 Task: Find a one-way flight from Tampa PIE to Laramie LAR for 3 passengers in premium economy on May 3, with 2 checked bags and a departure time between 7:00 AM and 12:00 AM.
Action: Mouse moved to (357, 325)
Screenshot: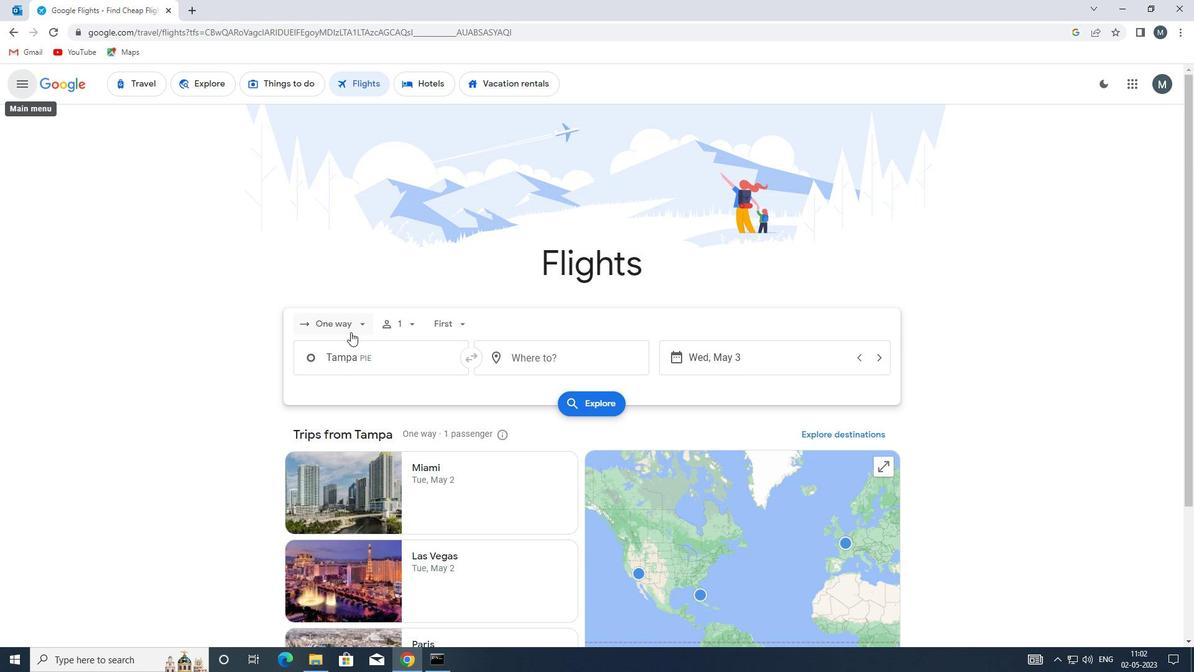 
Action: Mouse pressed left at (357, 325)
Screenshot: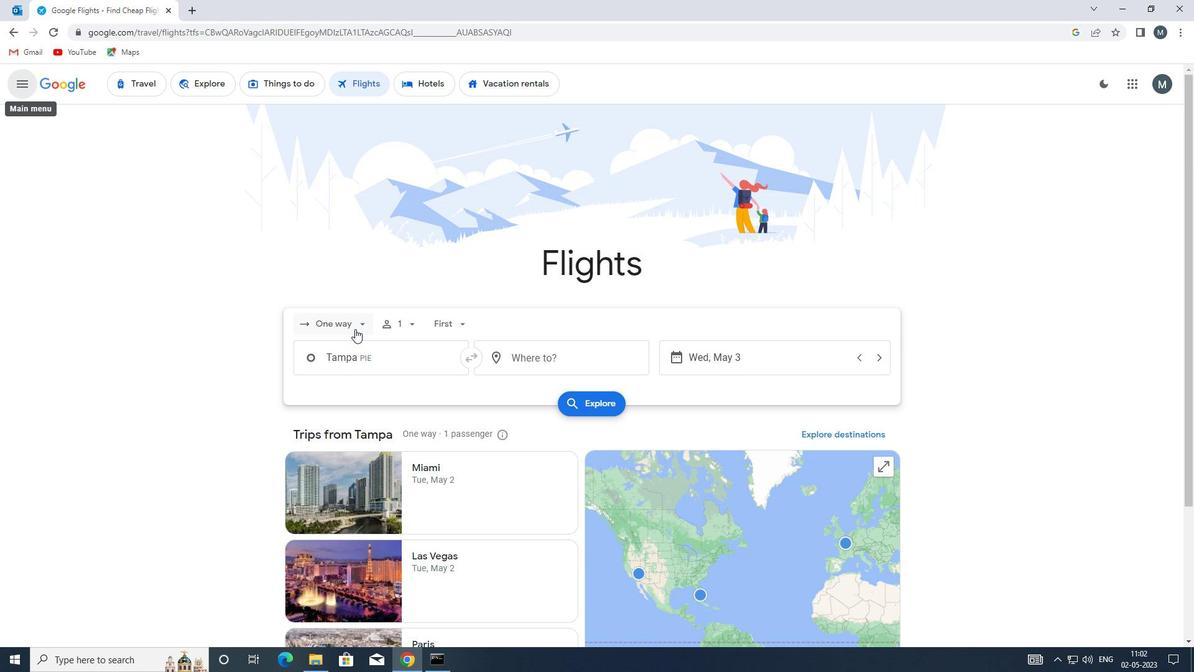 
Action: Mouse moved to (369, 387)
Screenshot: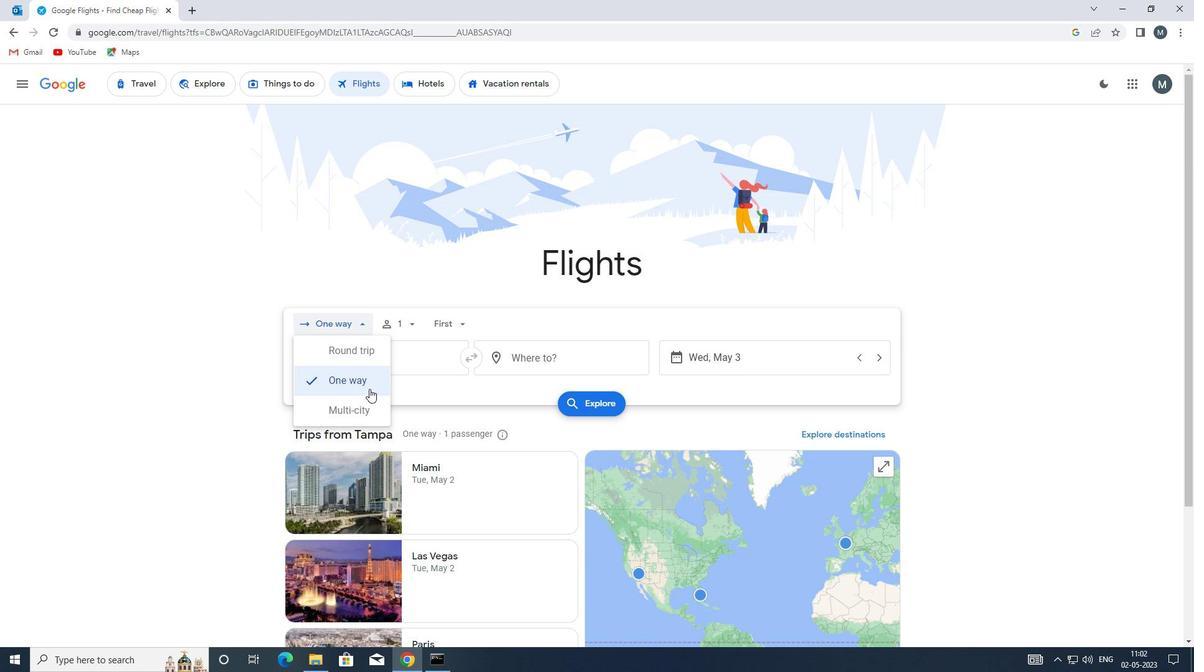 
Action: Mouse pressed left at (369, 387)
Screenshot: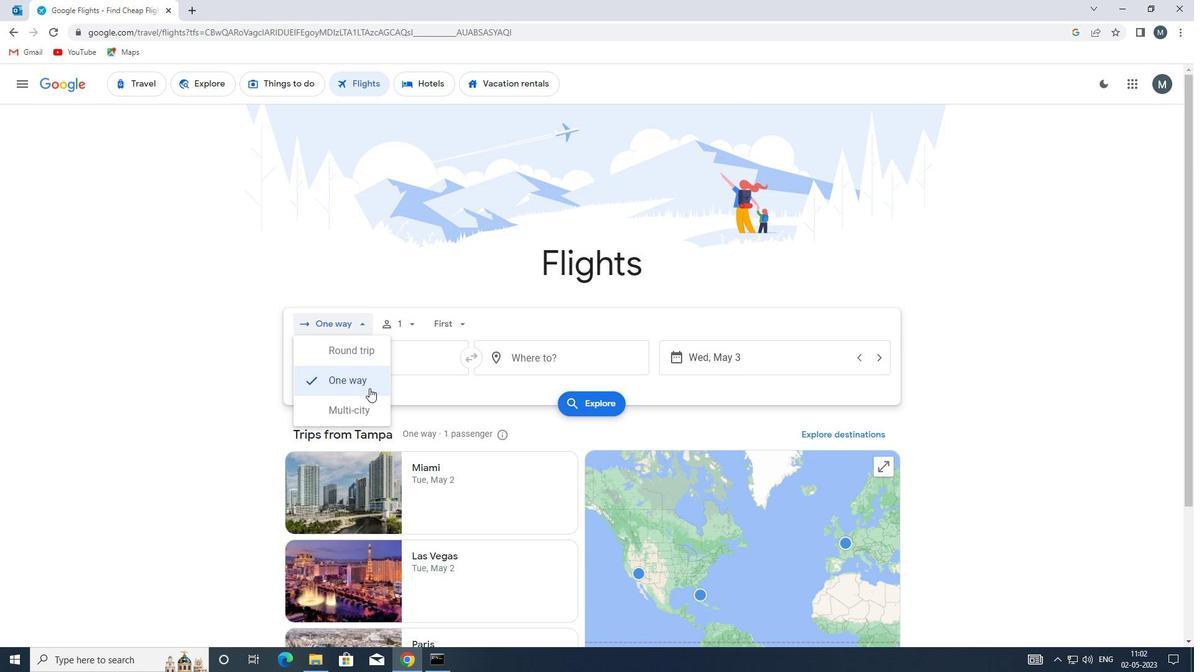 
Action: Mouse moved to (415, 325)
Screenshot: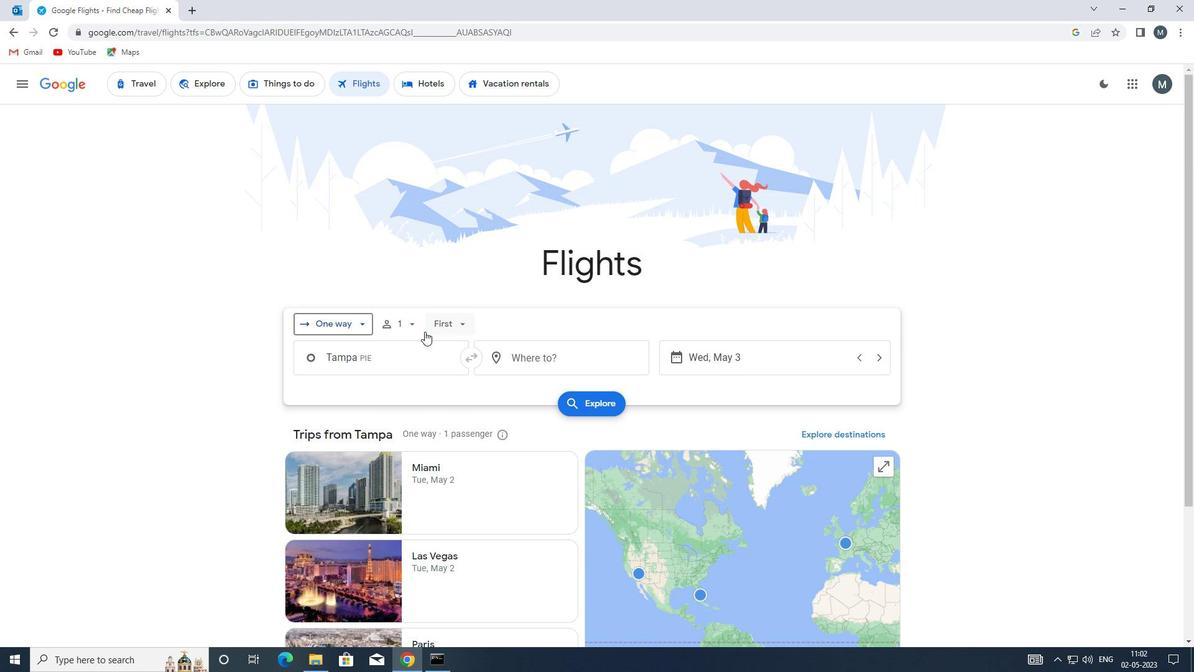 
Action: Mouse pressed left at (415, 325)
Screenshot: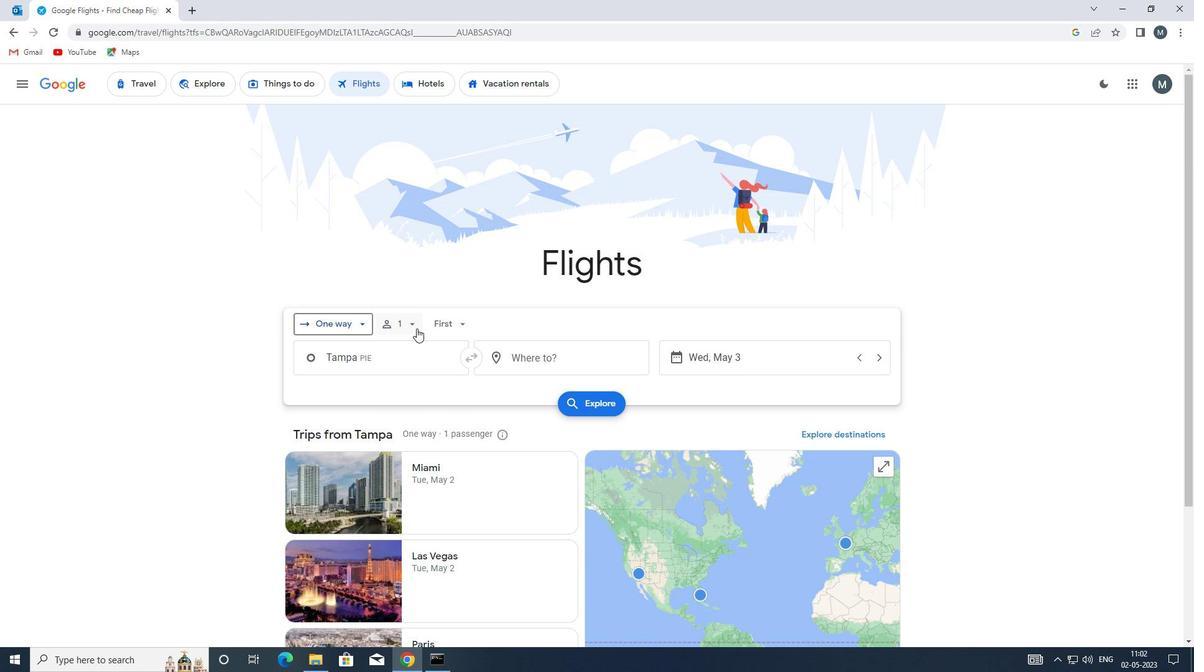 
Action: Mouse moved to (506, 388)
Screenshot: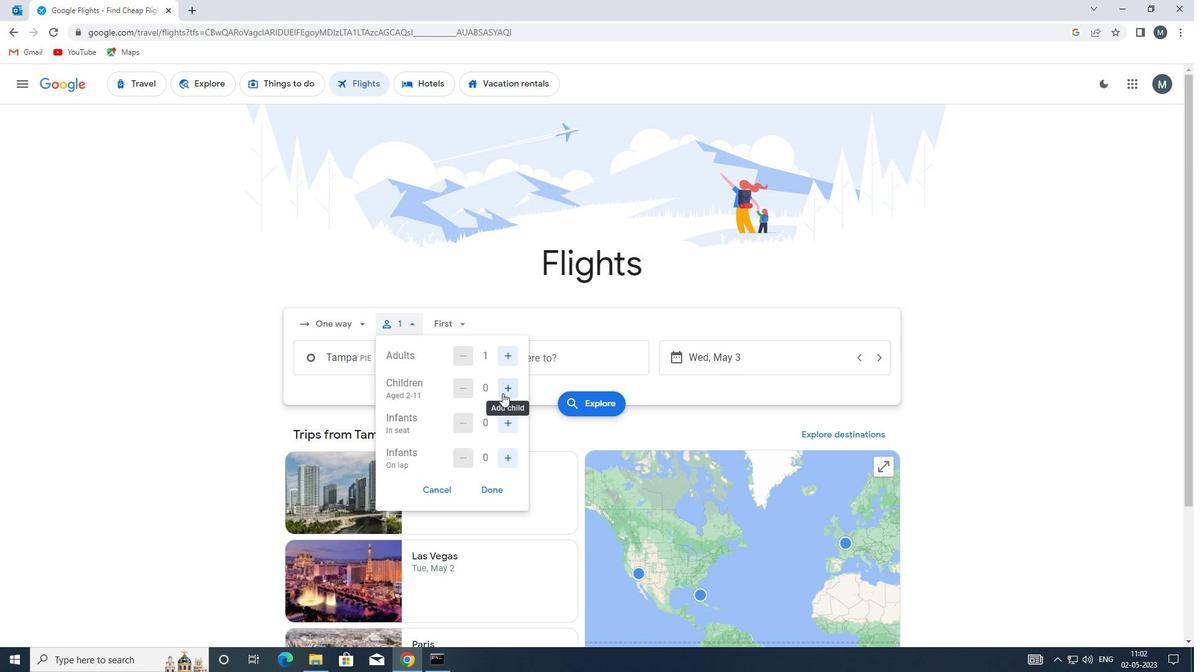 
Action: Mouse pressed left at (506, 388)
Screenshot: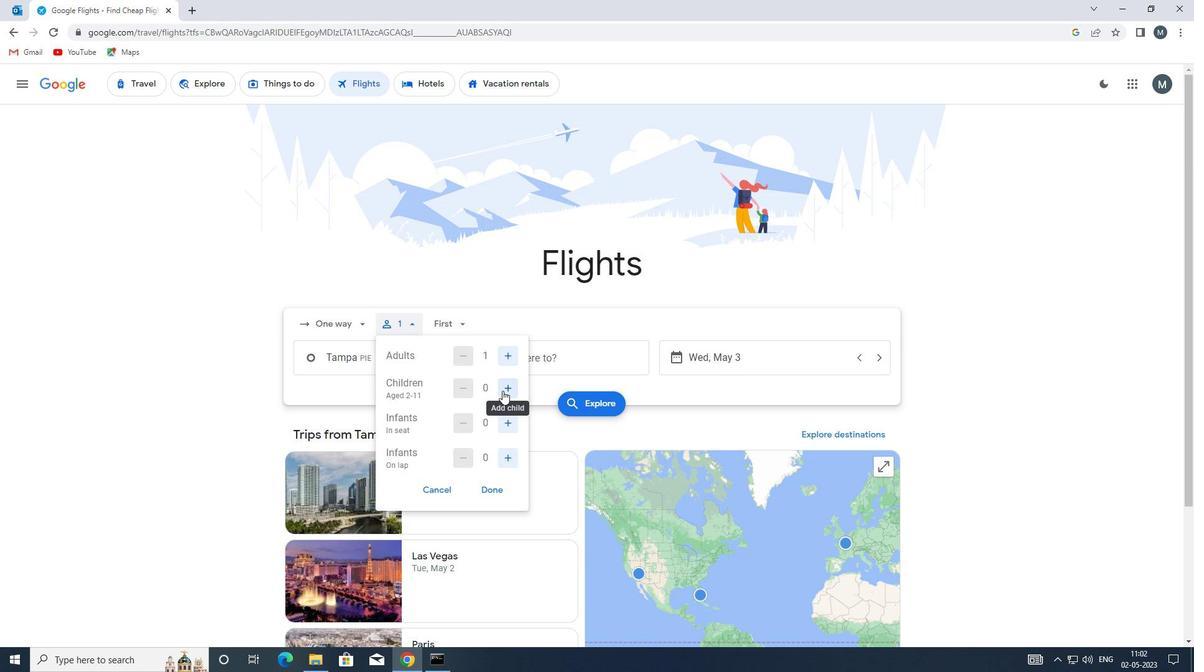 
Action: Mouse moved to (504, 425)
Screenshot: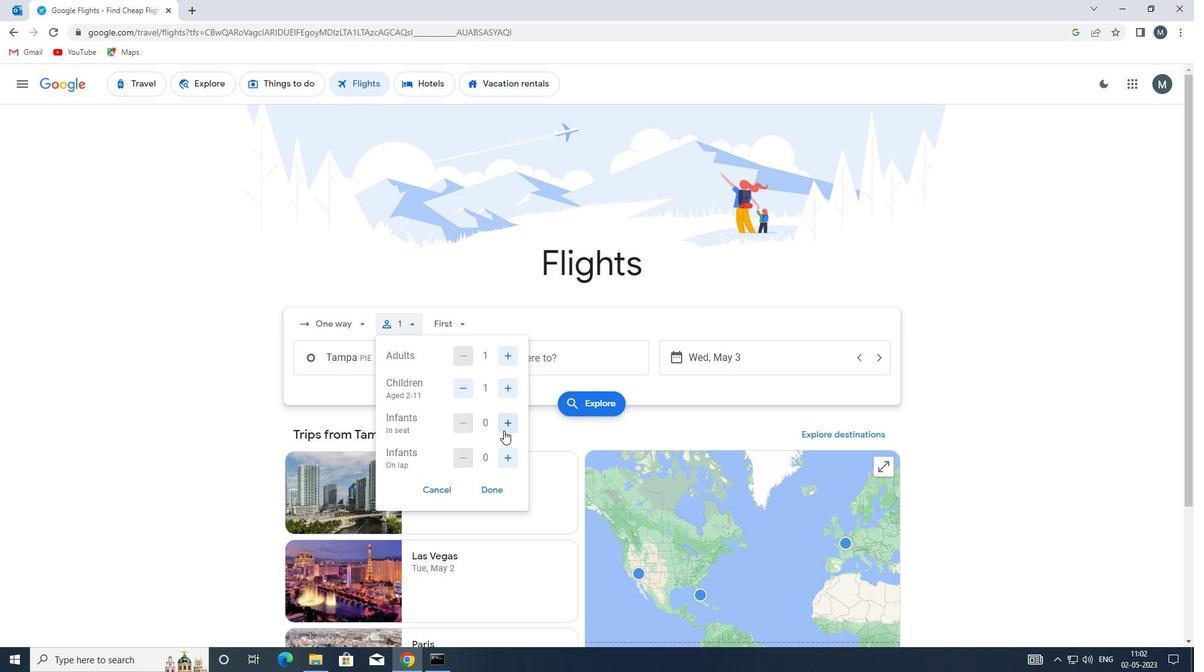 
Action: Mouse pressed left at (504, 425)
Screenshot: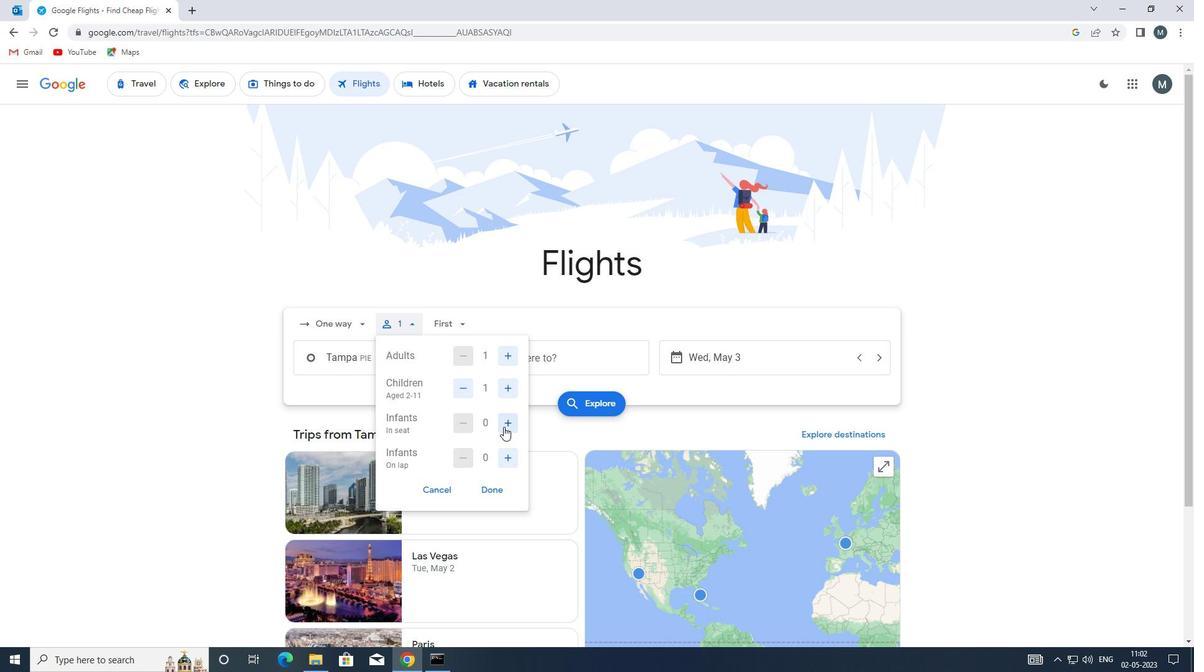 
Action: Mouse moved to (490, 491)
Screenshot: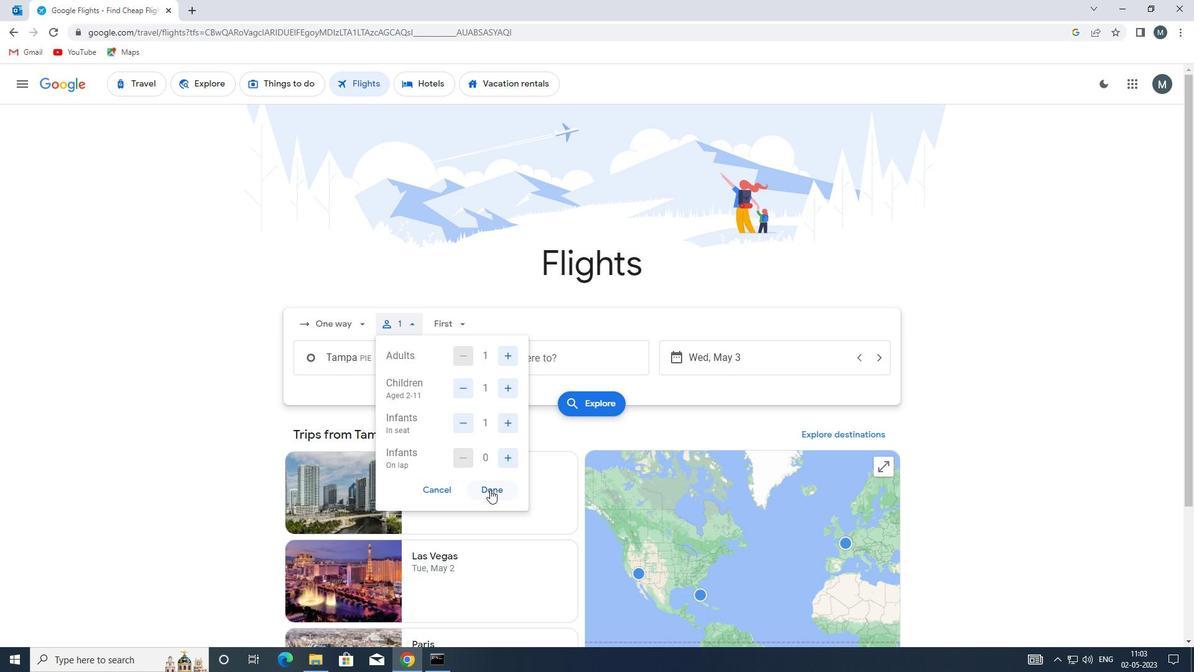 
Action: Mouse pressed left at (490, 491)
Screenshot: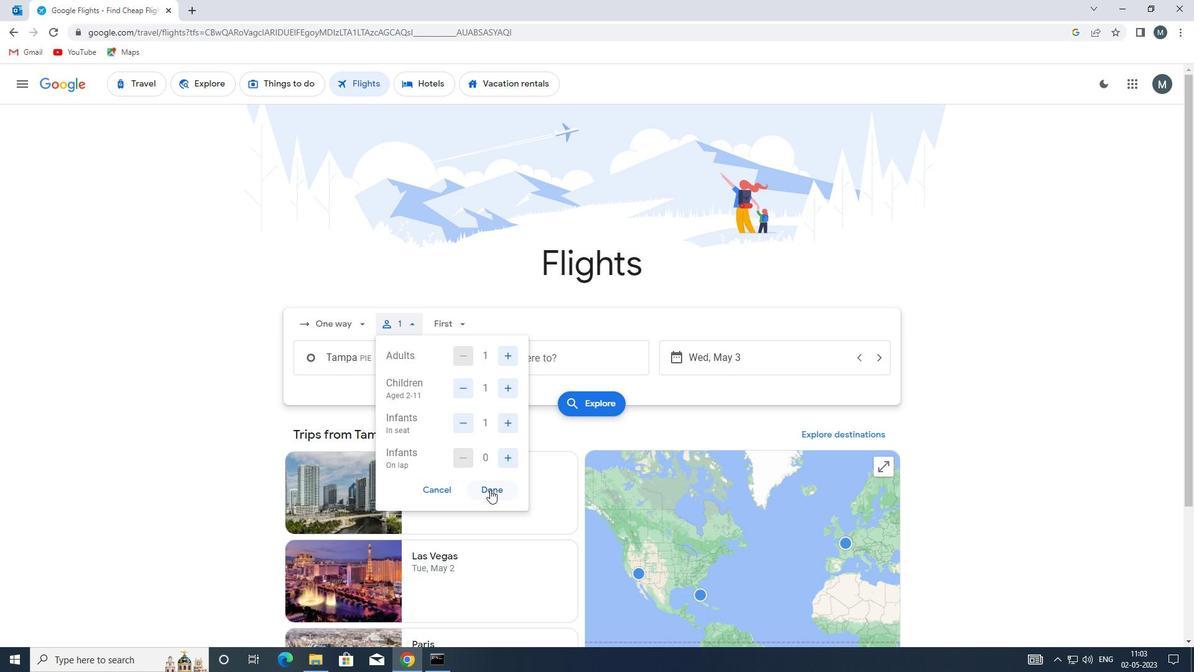 
Action: Mouse moved to (455, 322)
Screenshot: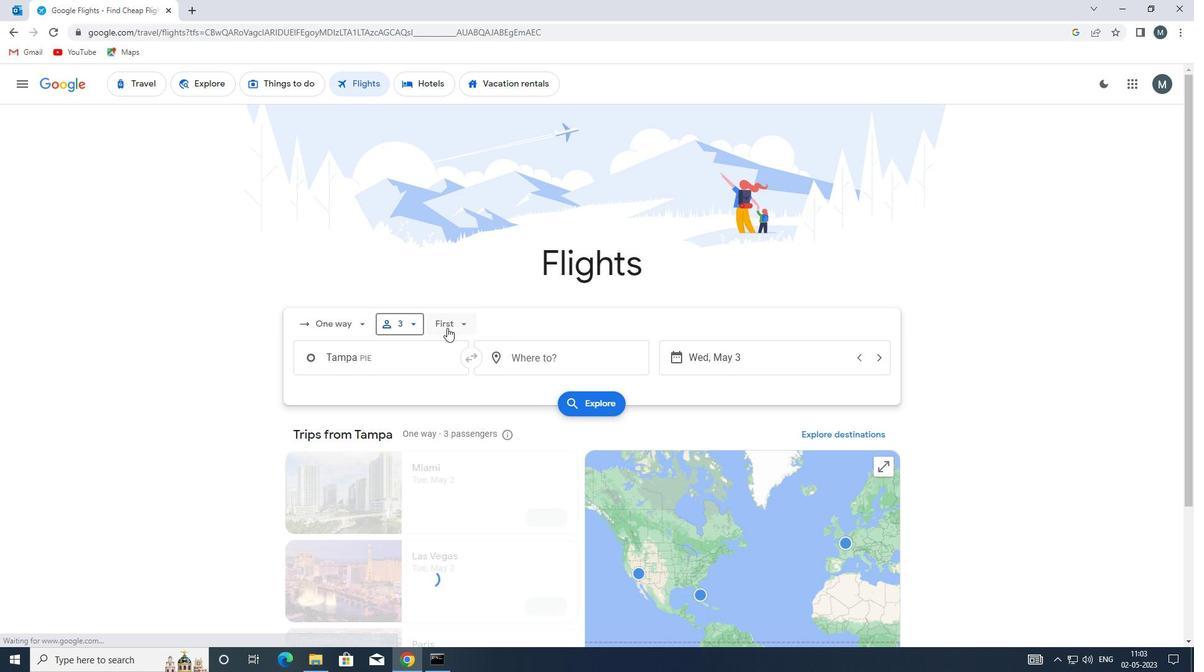 
Action: Mouse pressed left at (455, 322)
Screenshot: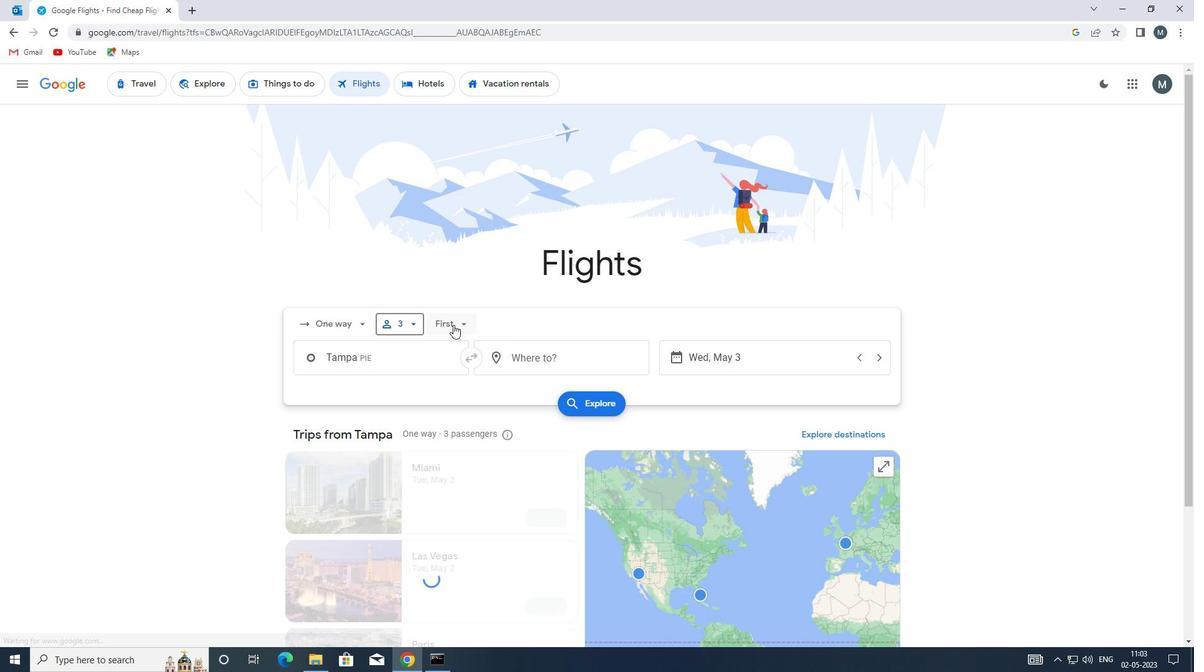 
Action: Mouse moved to (486, 380)
Screenshot: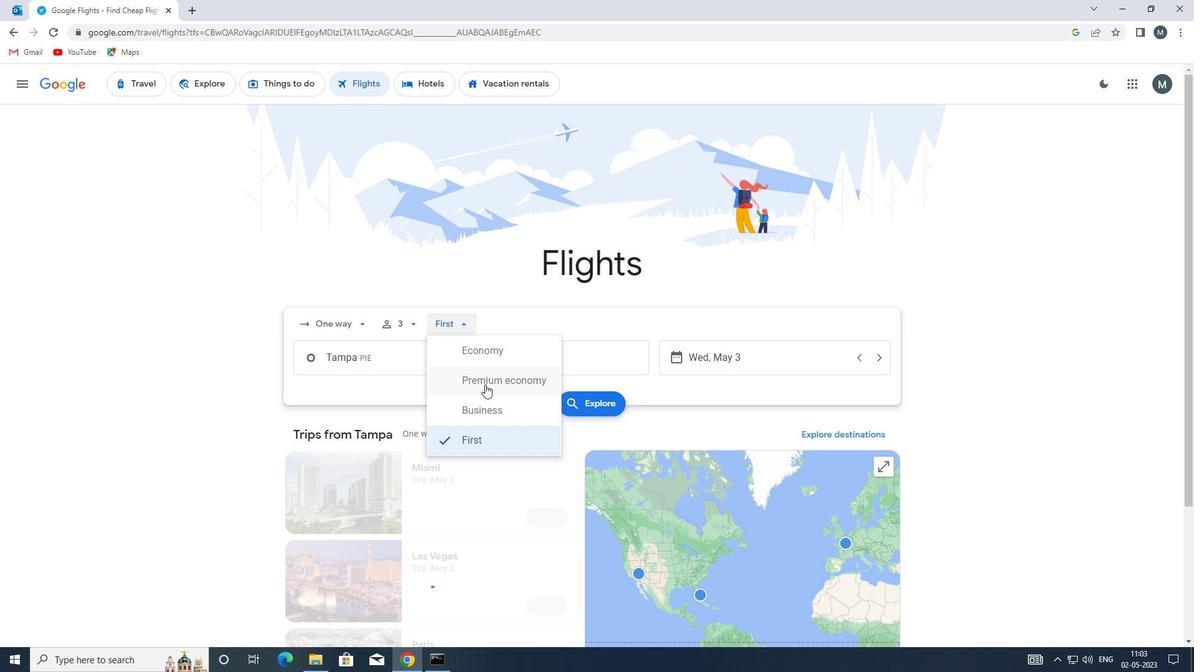 
Action: Mouse pressed left at (486, 380)
Screenshot: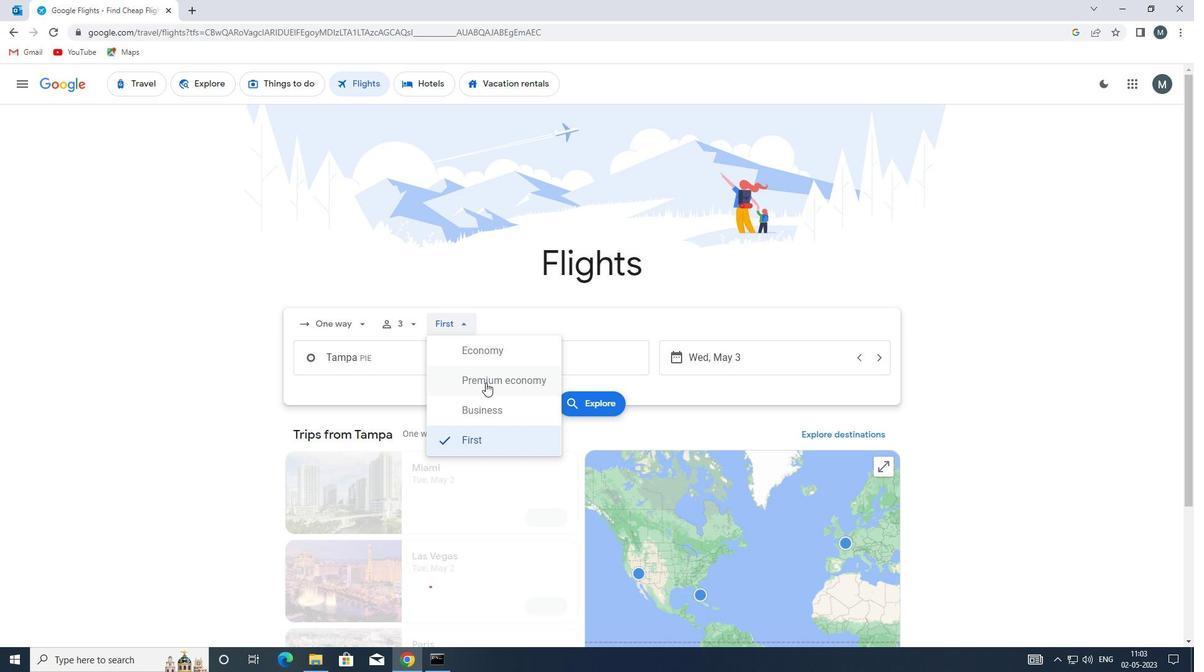 
Action: Mouse moved to (383, 363)
Screenshot: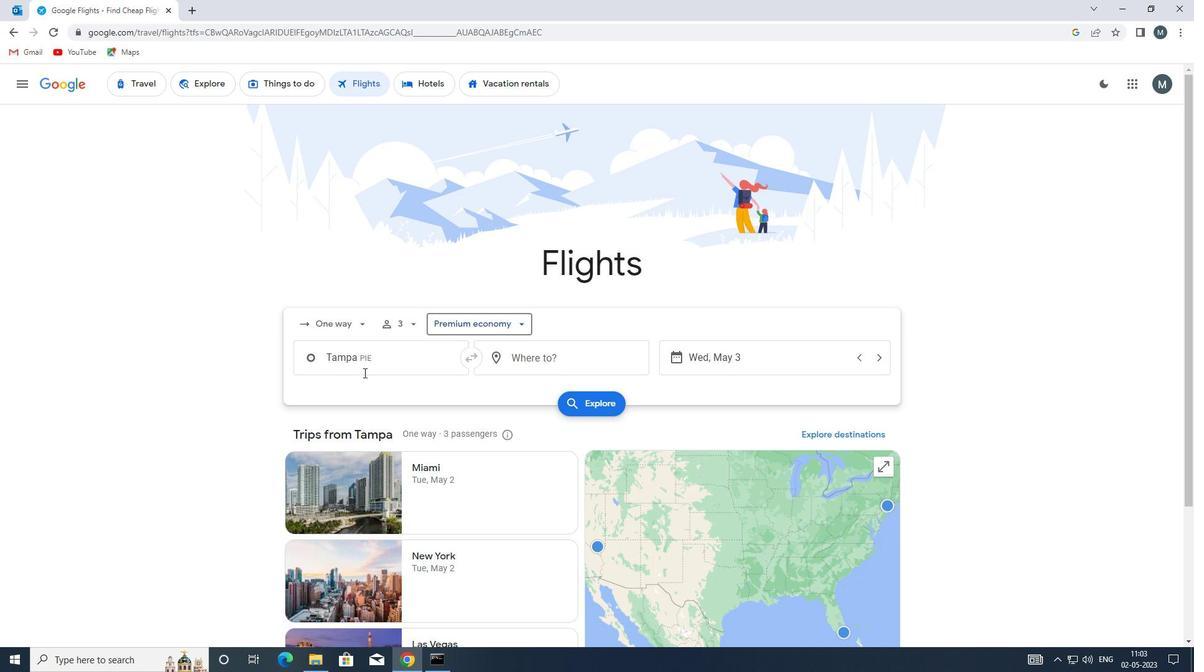 
Action: Mouse pressed left at (383, 363)
Screenshot: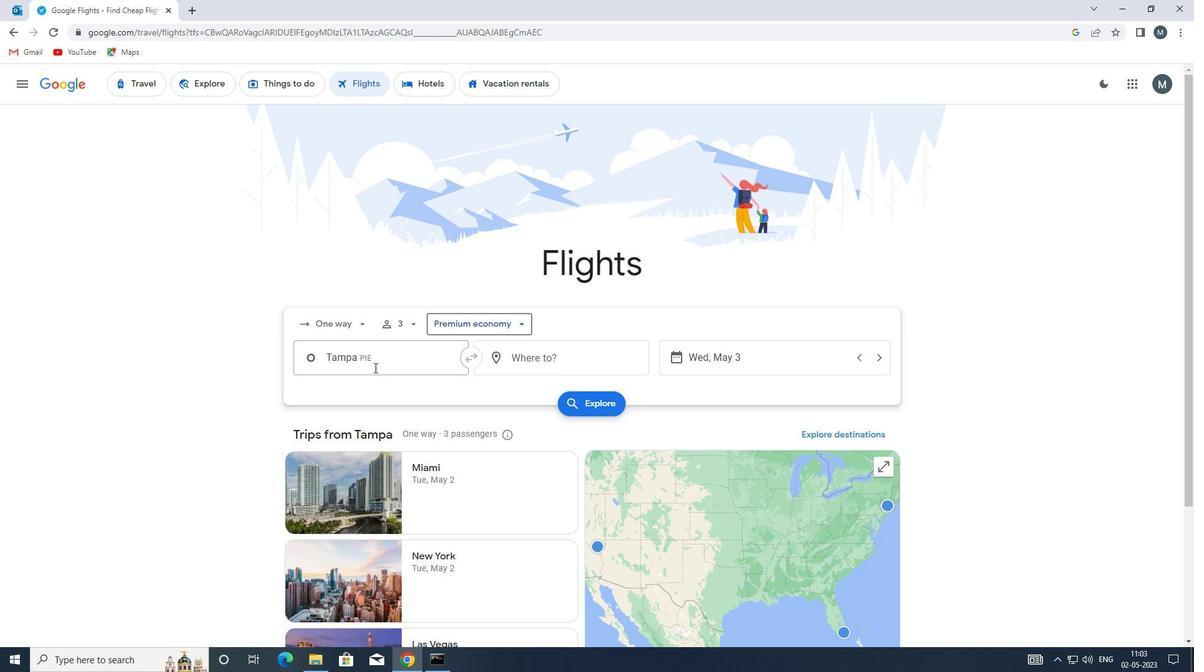 
Action: Key pressed pie
Screenshot: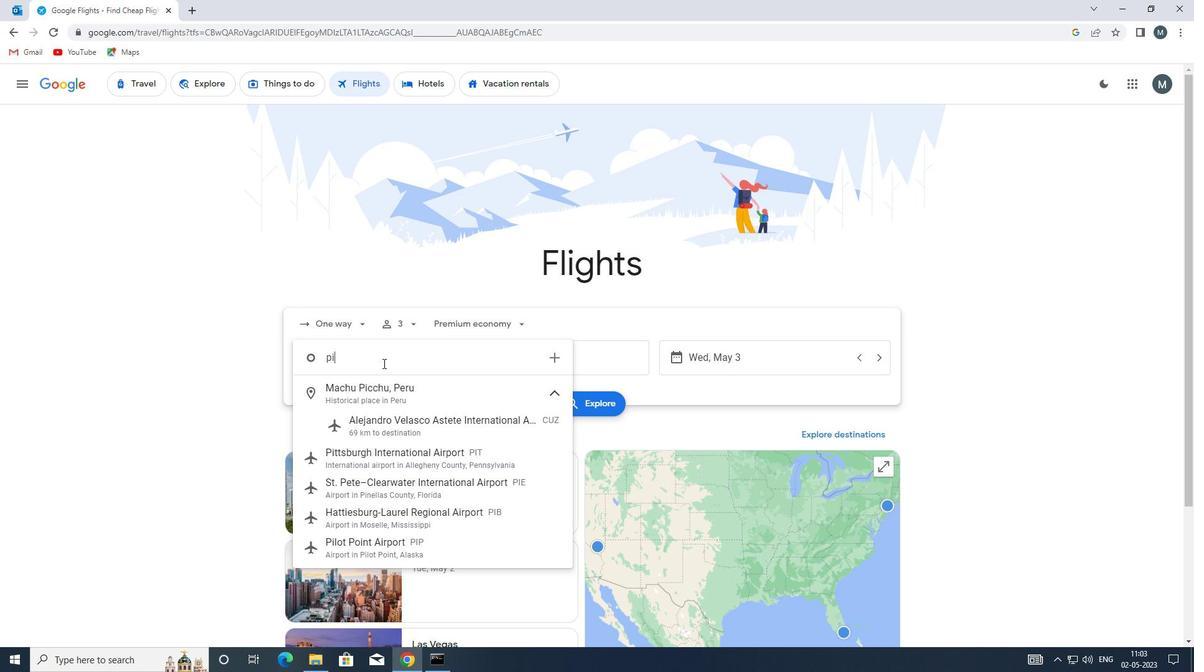 
Action: Mouse moved to (406, 396)
Screenshot: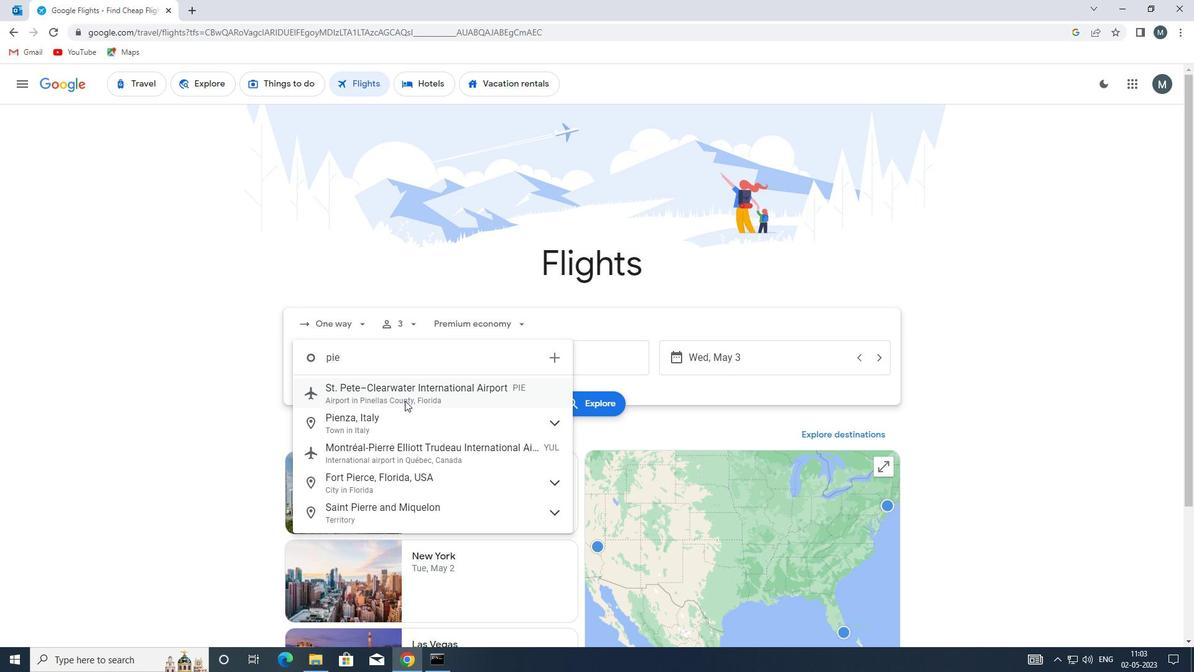 
Action: Mouse pressed left at (406, 396)
Screenshot: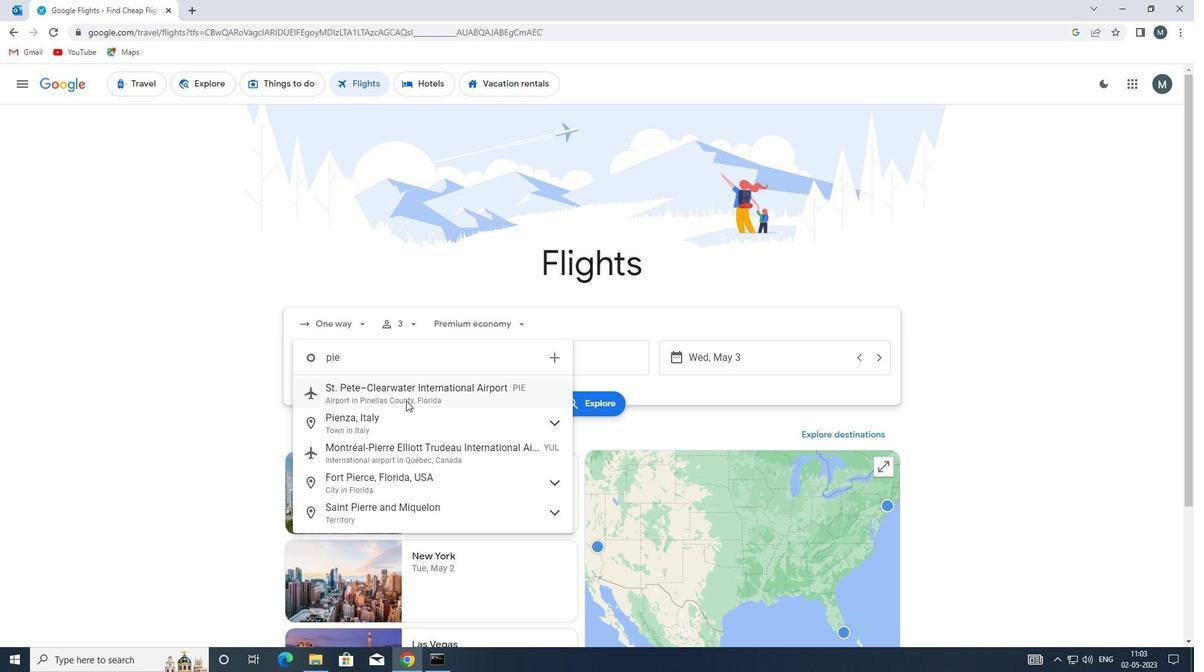 
Action: Mouse moved to (558, 366)
Screenshot: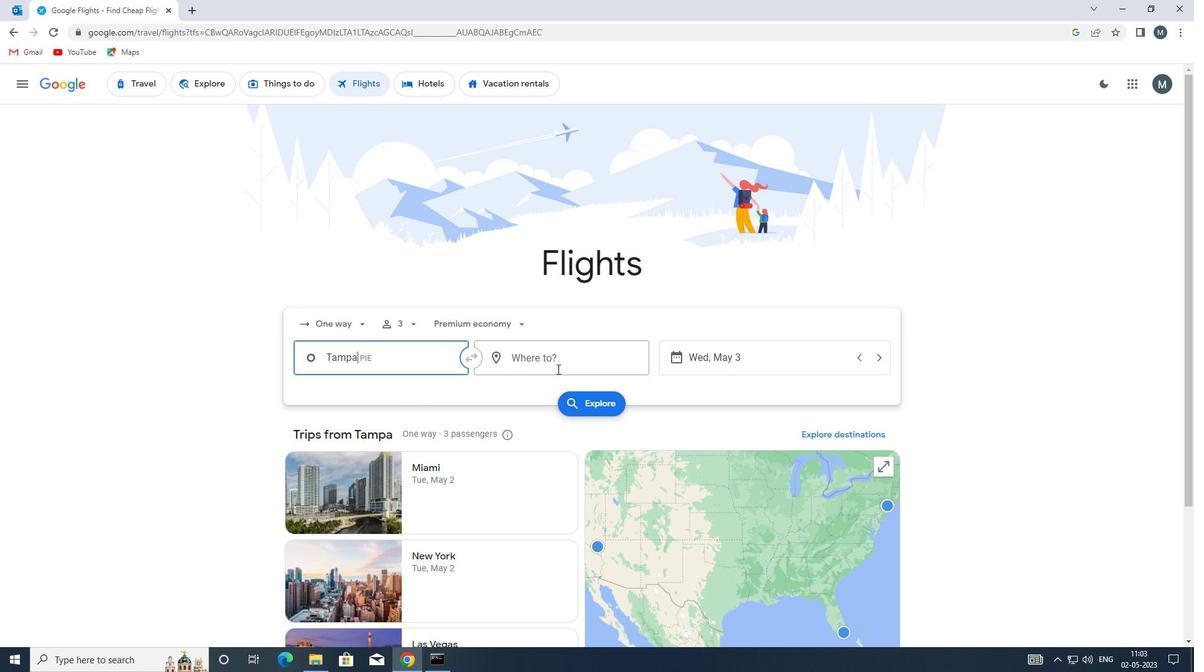 
Action: Mouse pressed left at (558, 366)
Screenshot: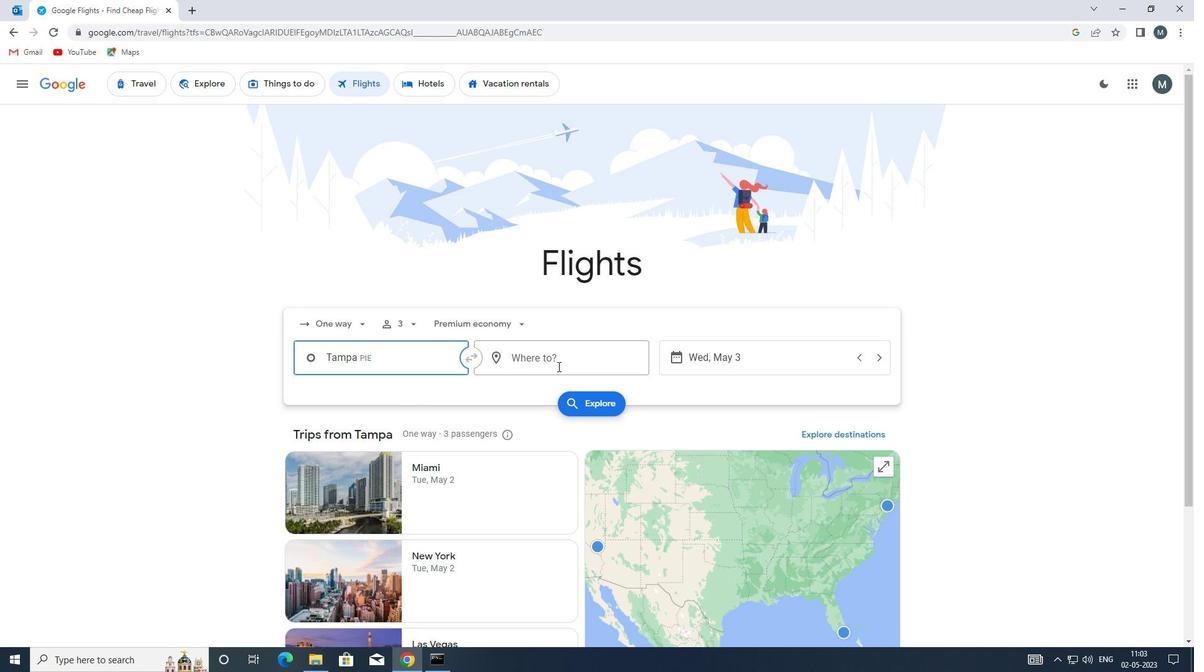 
Action: Mouse moved to (556, 366)
Screenshot: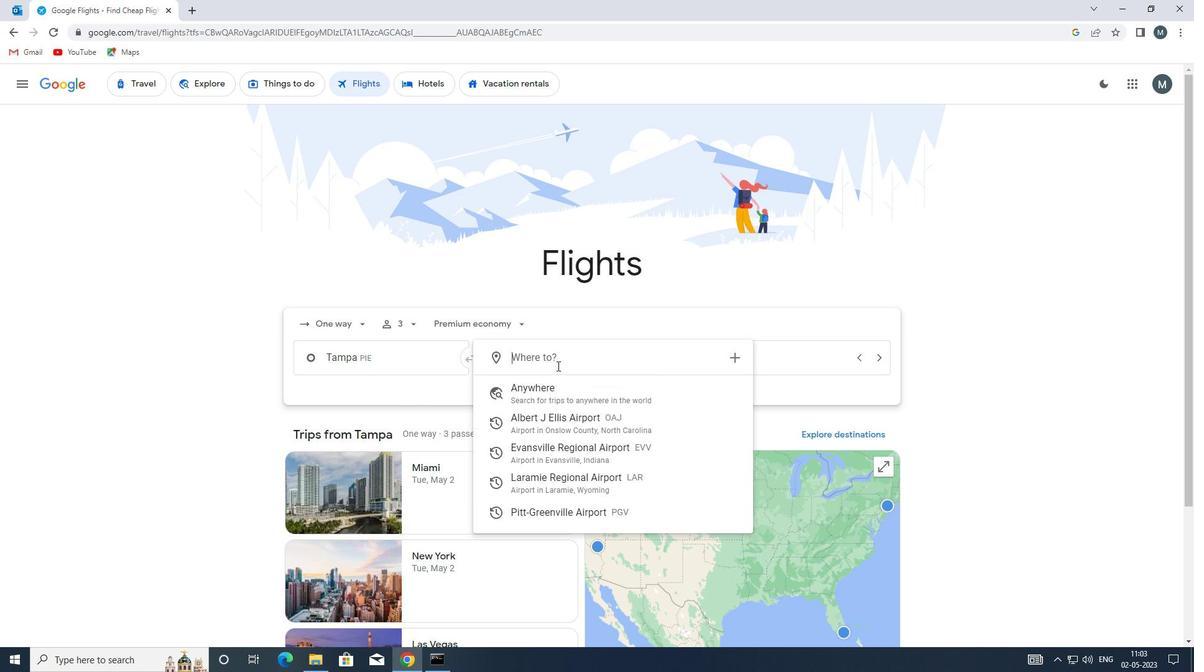 
Action: Key pressed lar
Screenshot: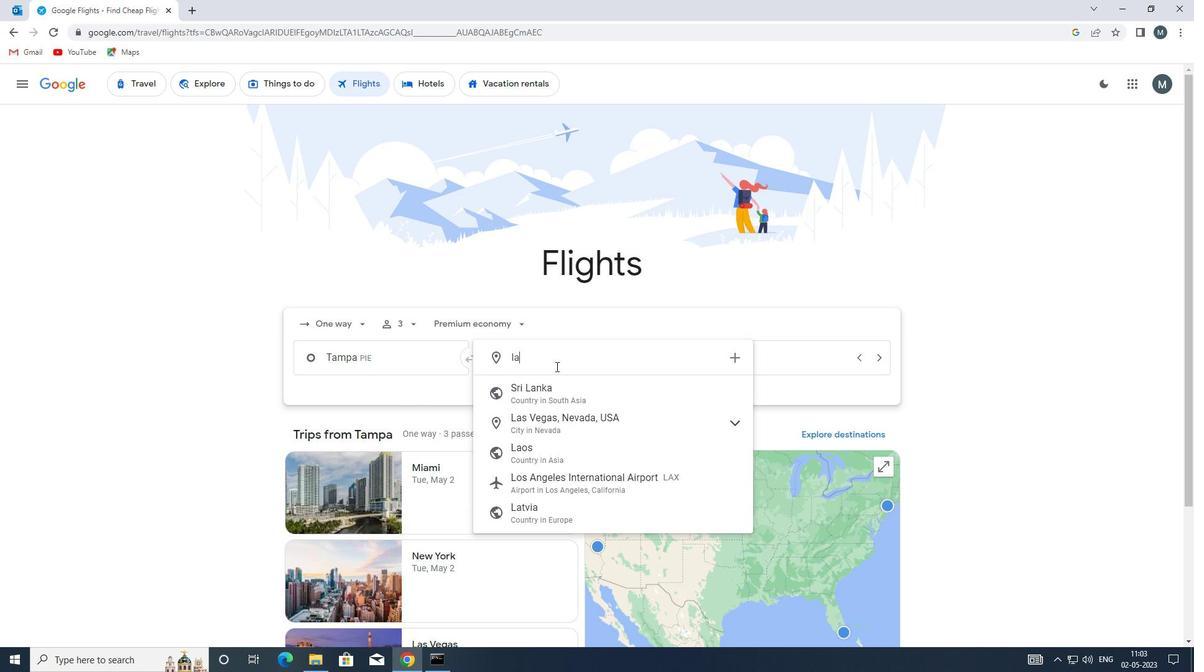 
Action: Mouse moved to (614, 395)
Screenshot: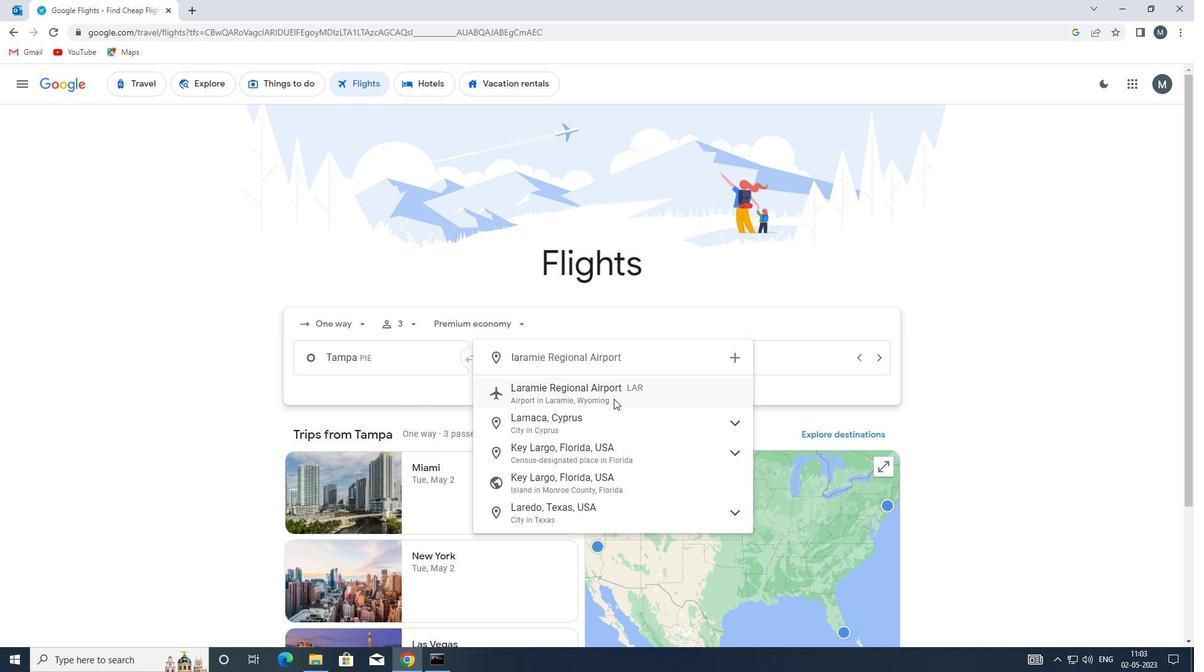 
Action: Mouse pressed left at (614, 395)
Screenshot: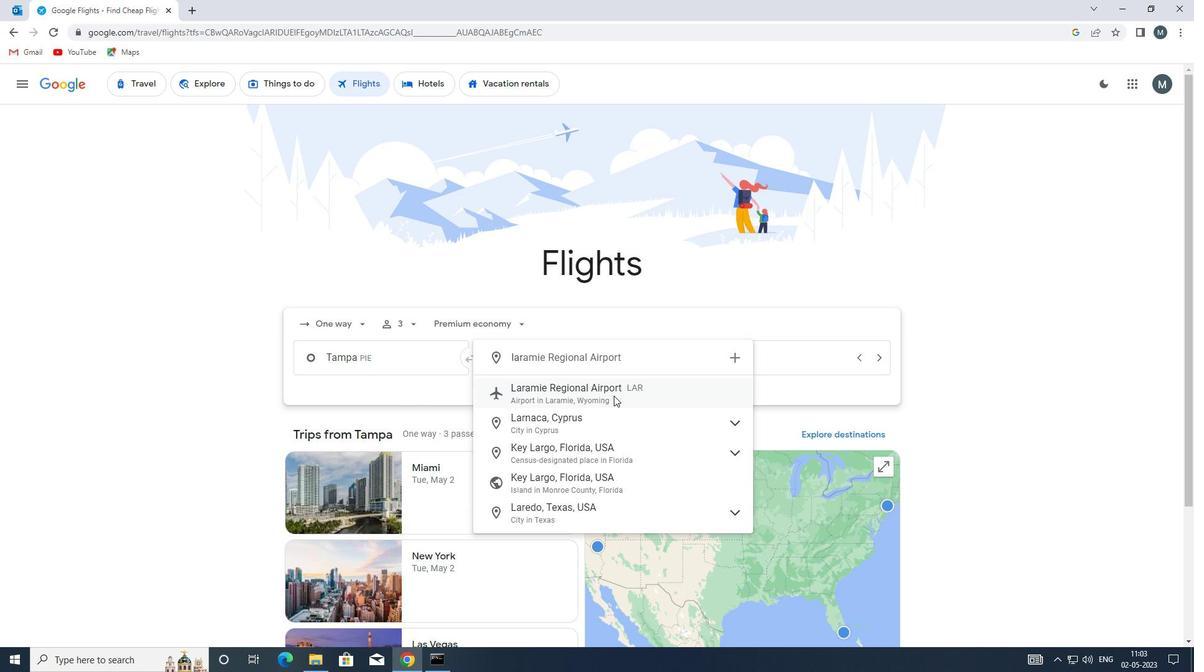 
Action: Mouse moved to (733, 361)
Screenshot: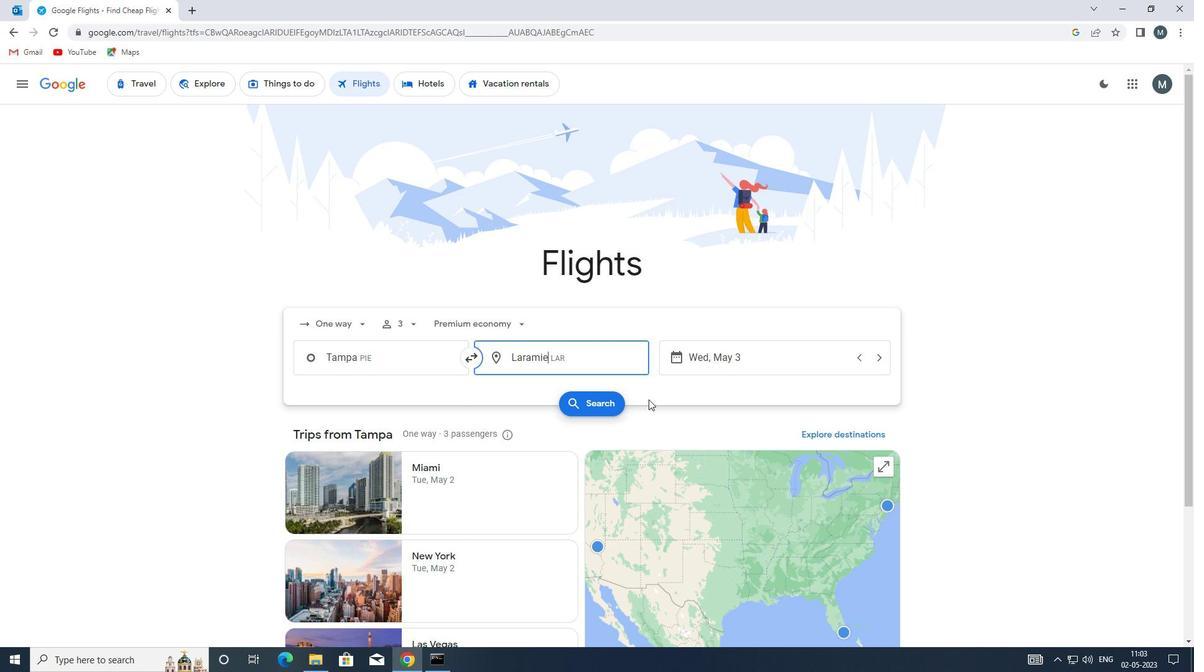 
Action: Mouse pressed left at (733, 361)
Screenshot: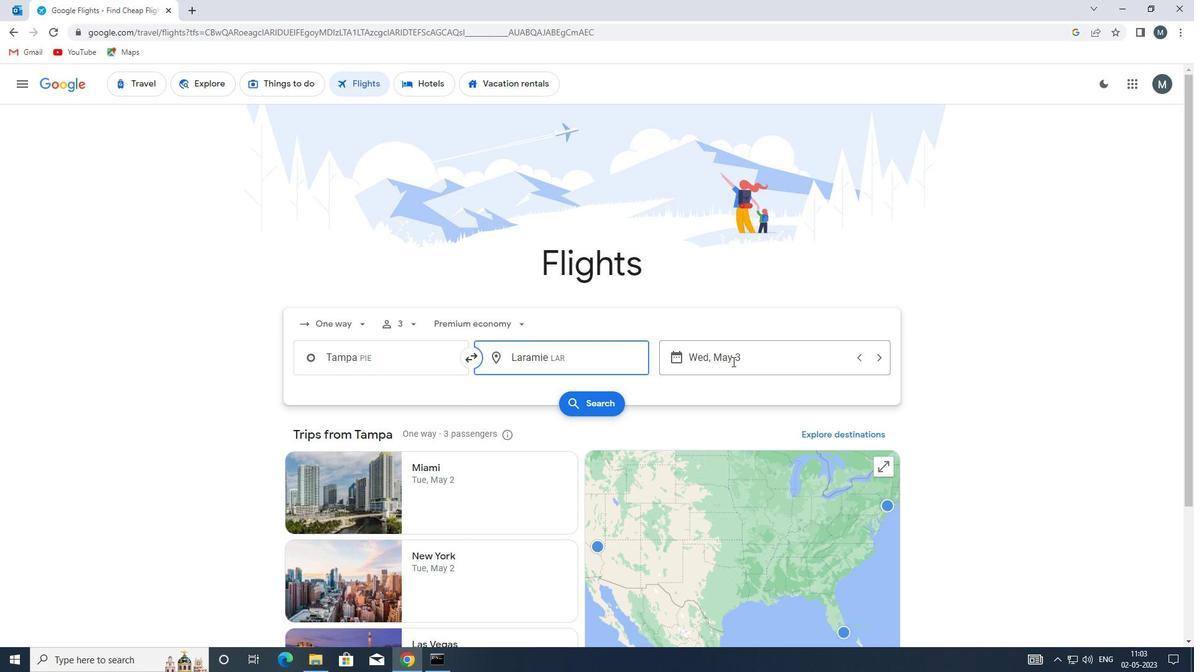 
Action: Mouse moved to (537, 421)
Screenshot: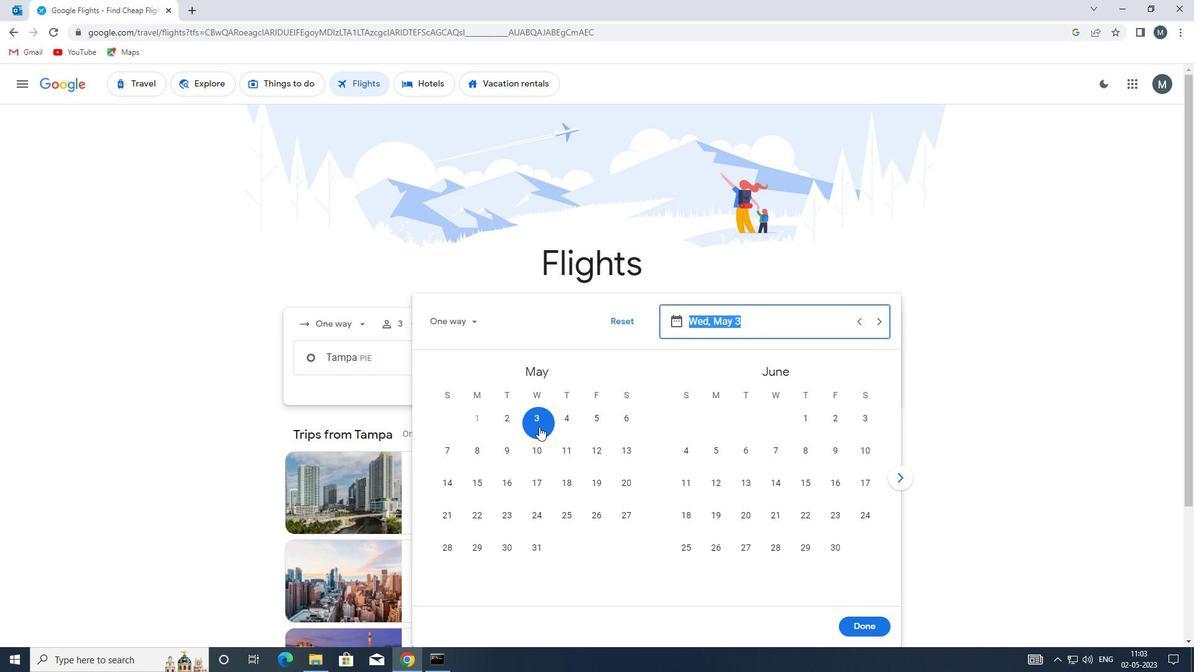 
Action: Mouse pressed left at (537, 421)
Screenshot: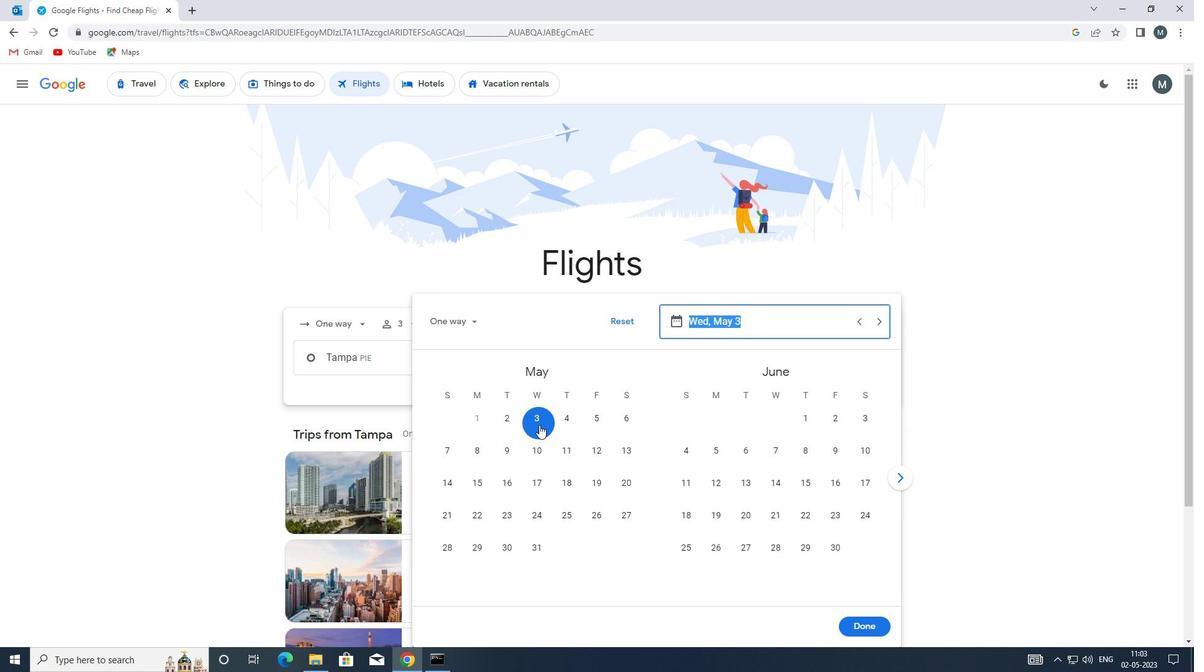 
Action: Mouse moved to (878, 627)
Screenshot: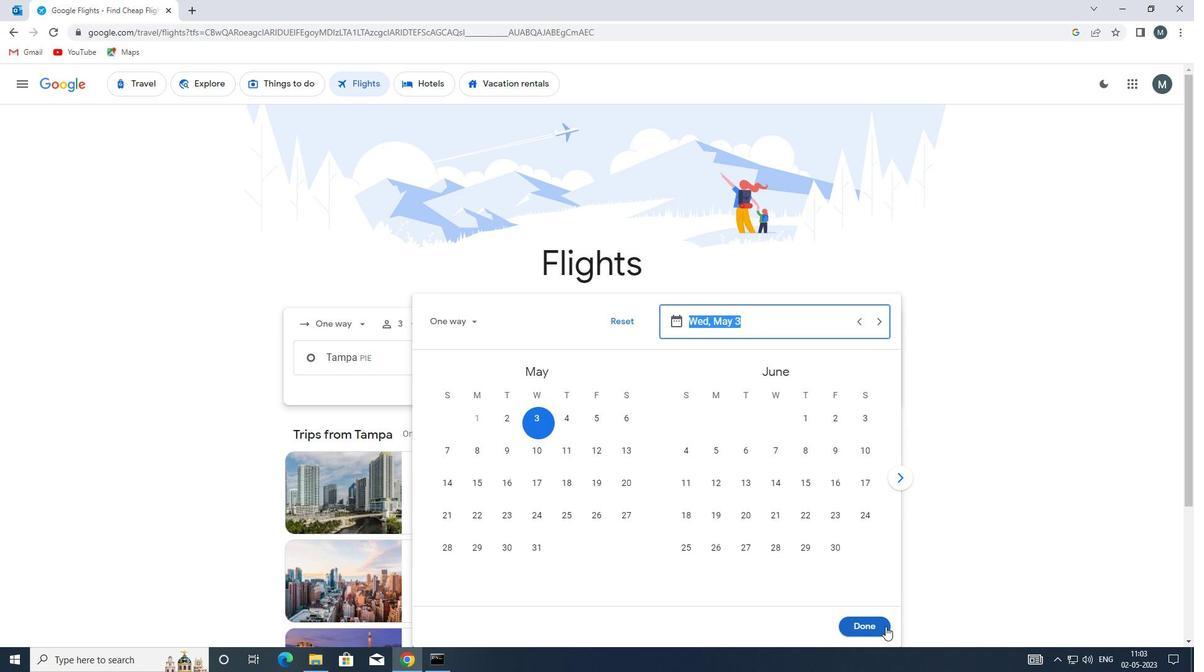 
Action: Mouse pressed left at (878, 627)
Screenshot: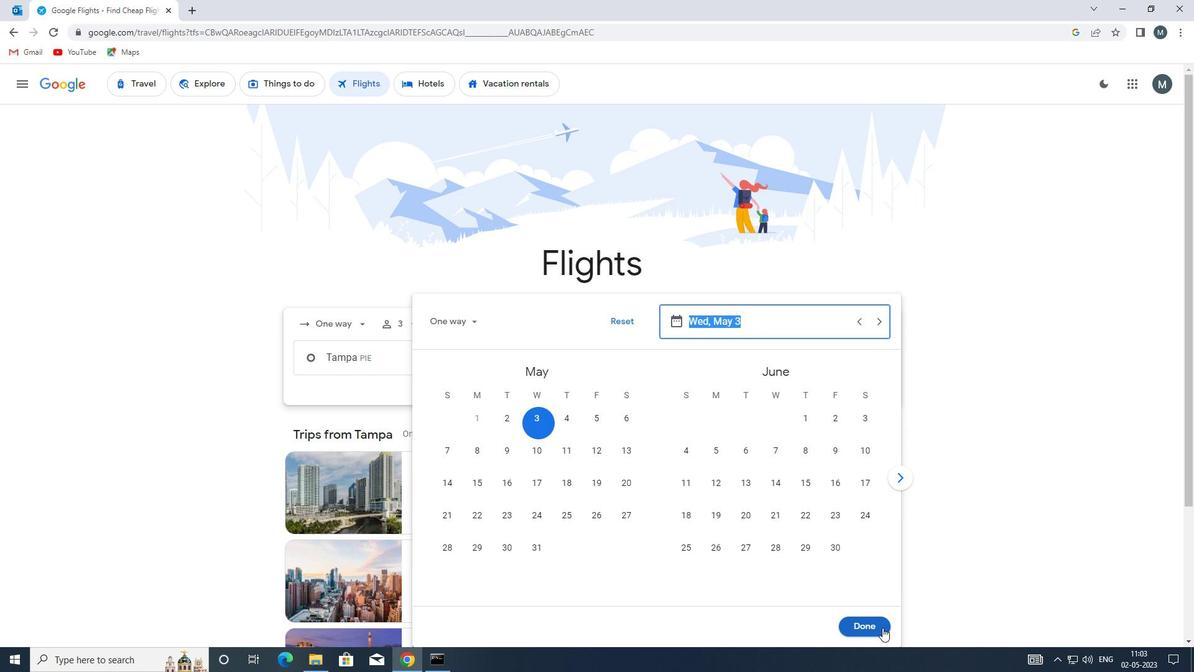 
Action: Mouse moved to (598, 403)
Screenshot: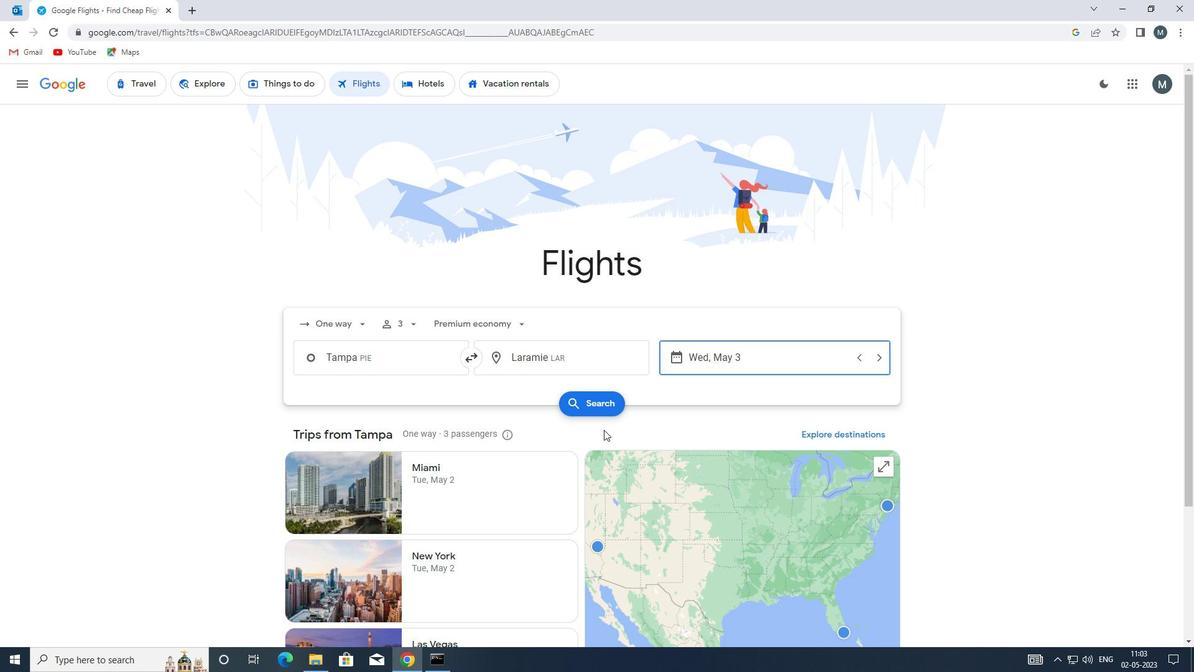 
Action: Mouse pressed left at (598, 403)
Screenshot: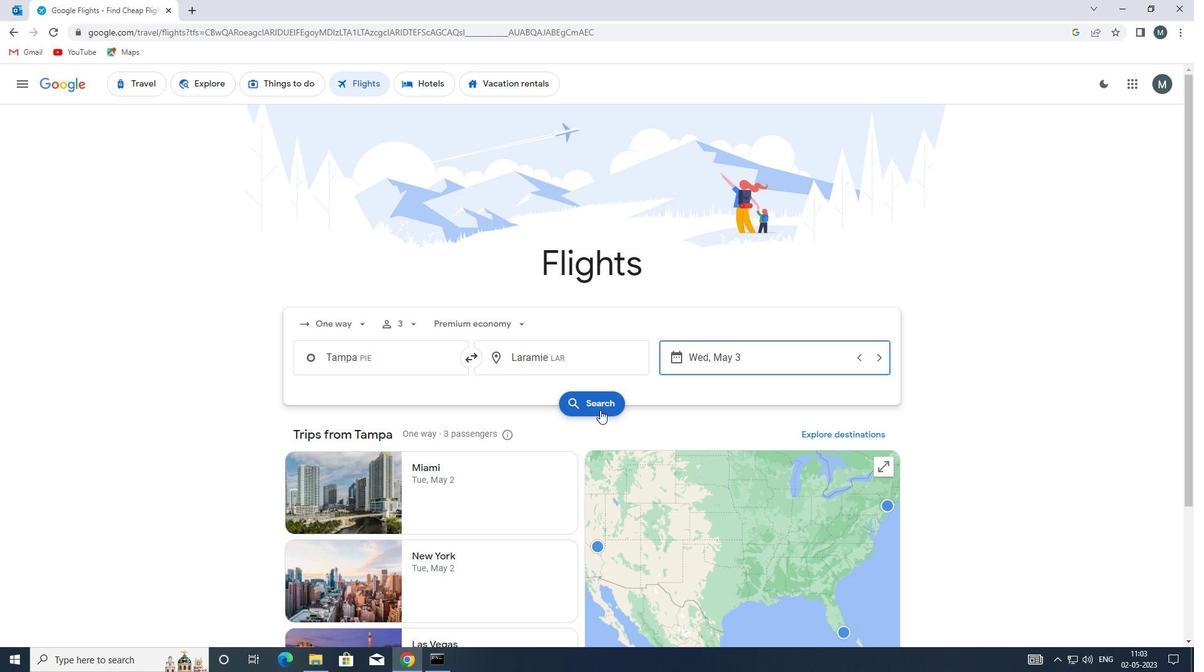 
Action: Mouse moved to (326, 200)
Screenshot: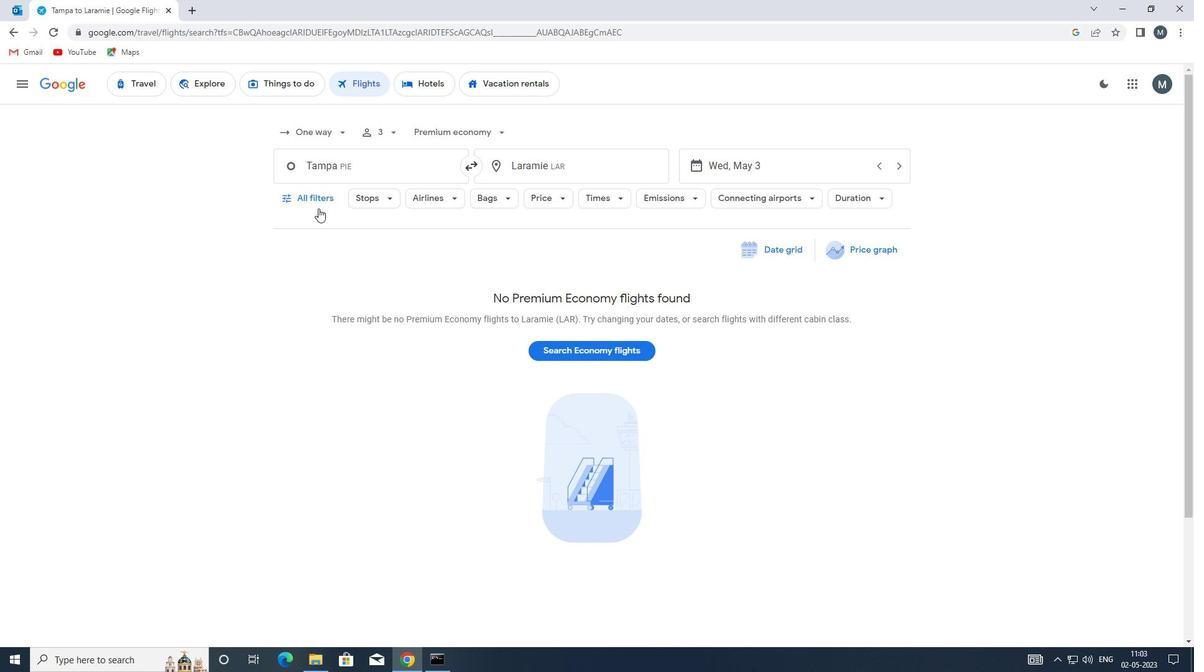 
Action: Mouse pressed left at (326, 200)
Screenshot: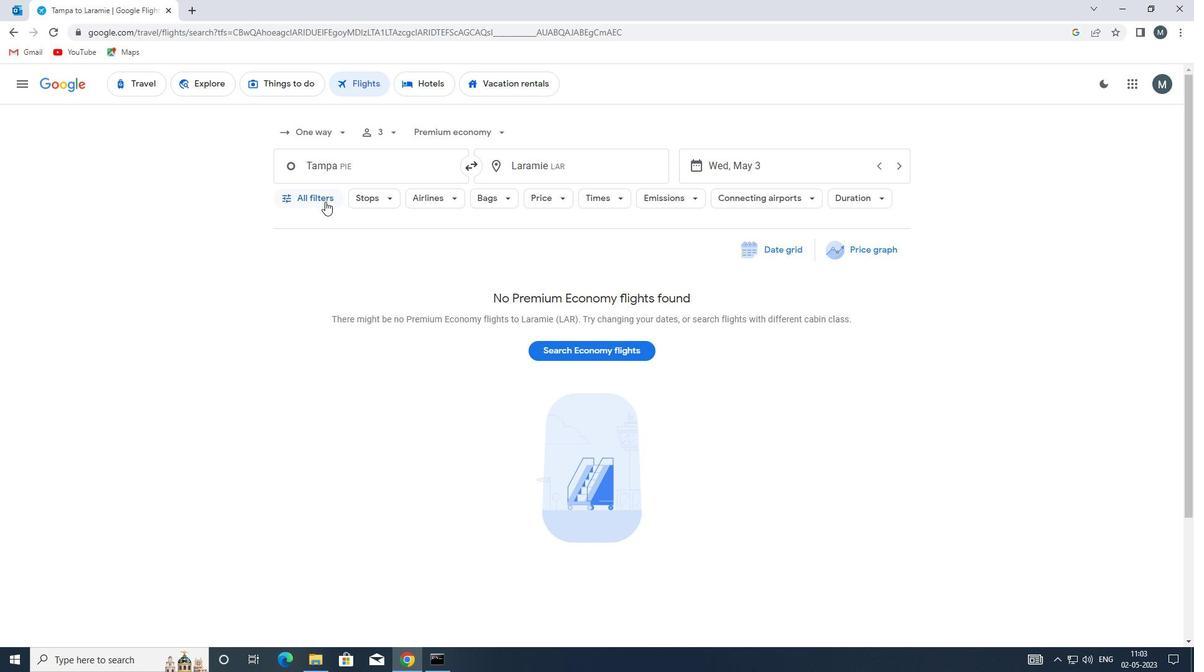 
Action: Mouse moved to (364, 354)
Screenshot: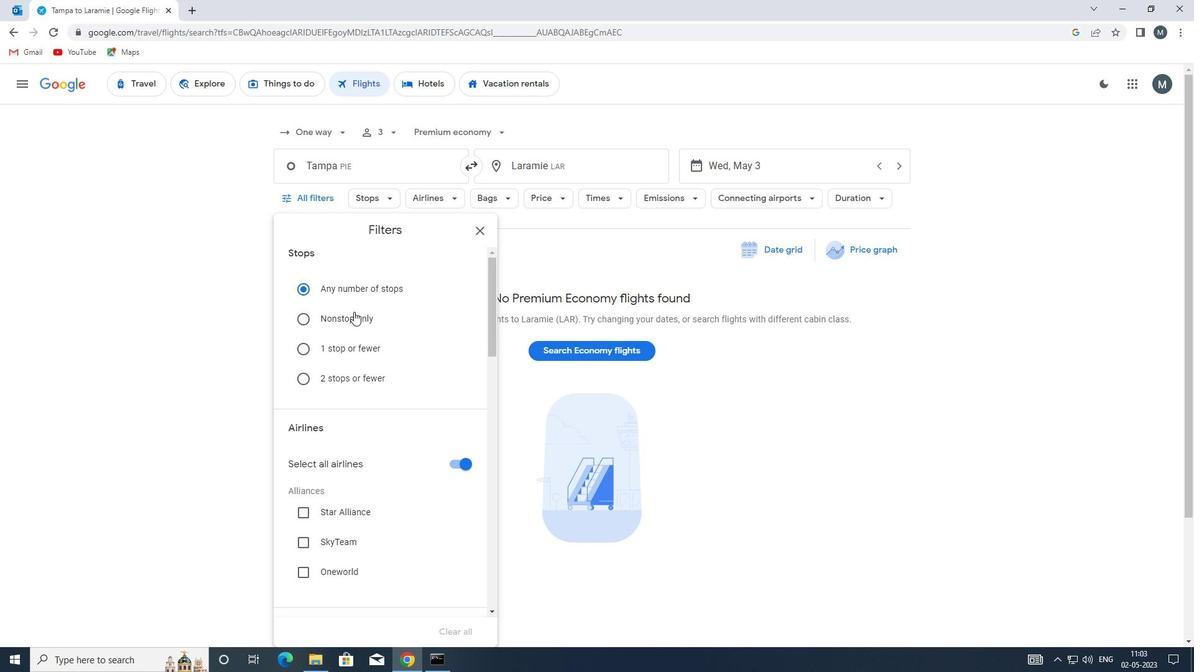
Action: Mouse scrolled (364, 354) with delta (0, 0)
Screenshot: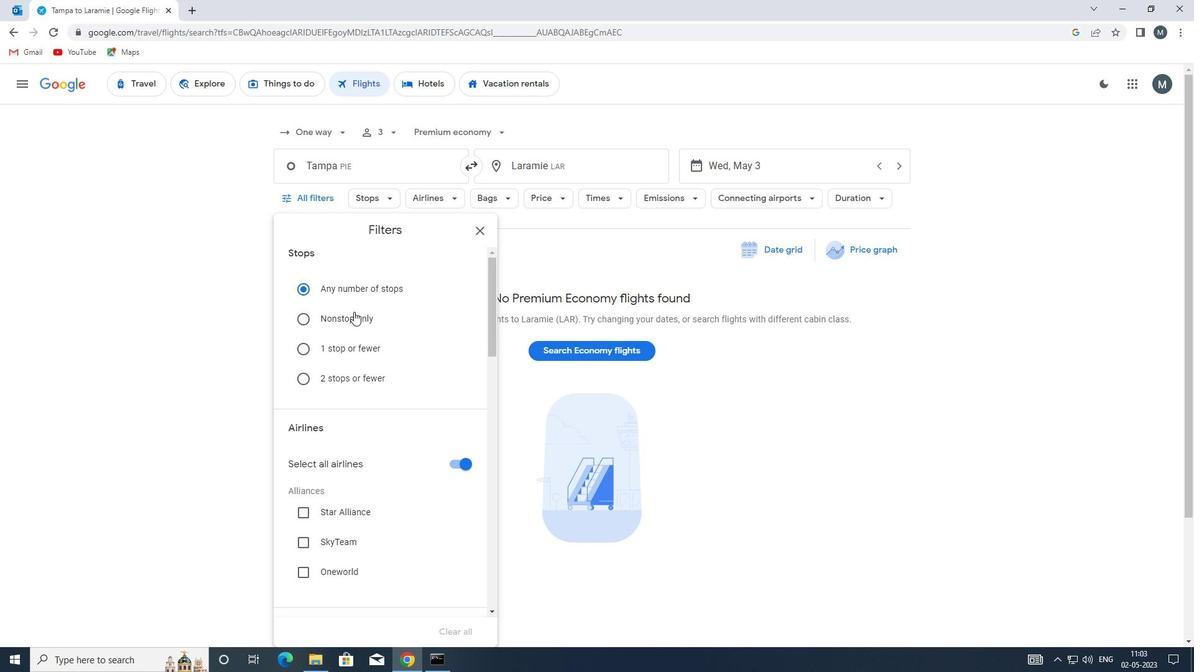 
Action: Mouse moved to (364, 356)
Screenshot: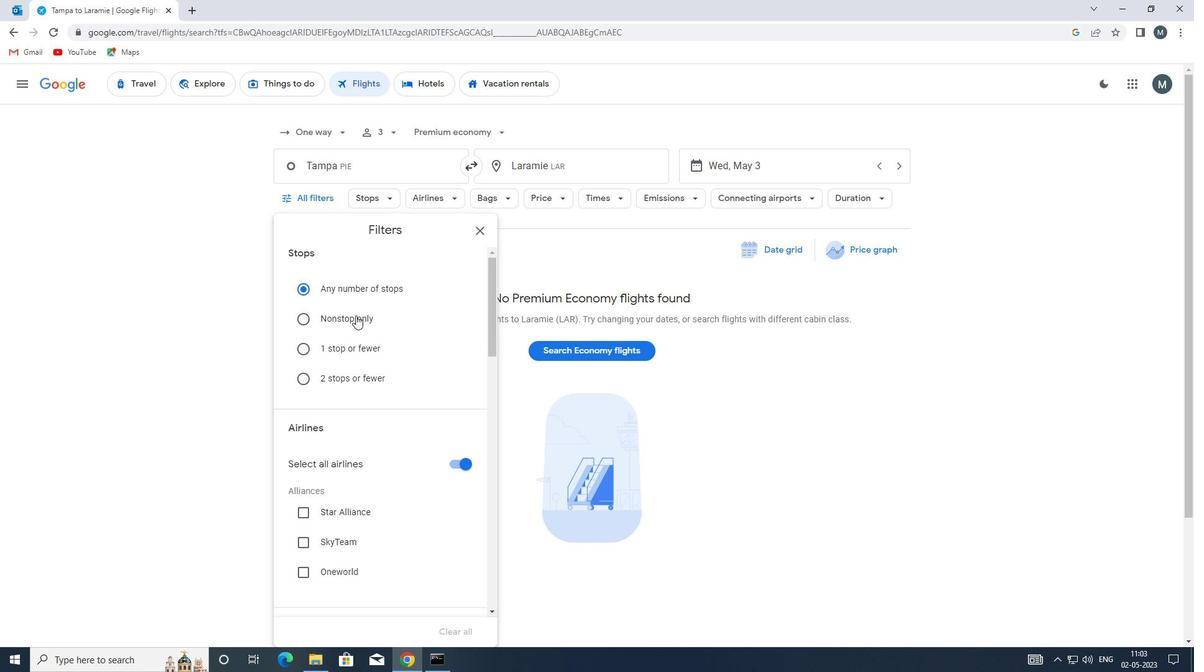 
Action: Mouse scrolled (364, 355) with delta (0, 0)
Screenshot: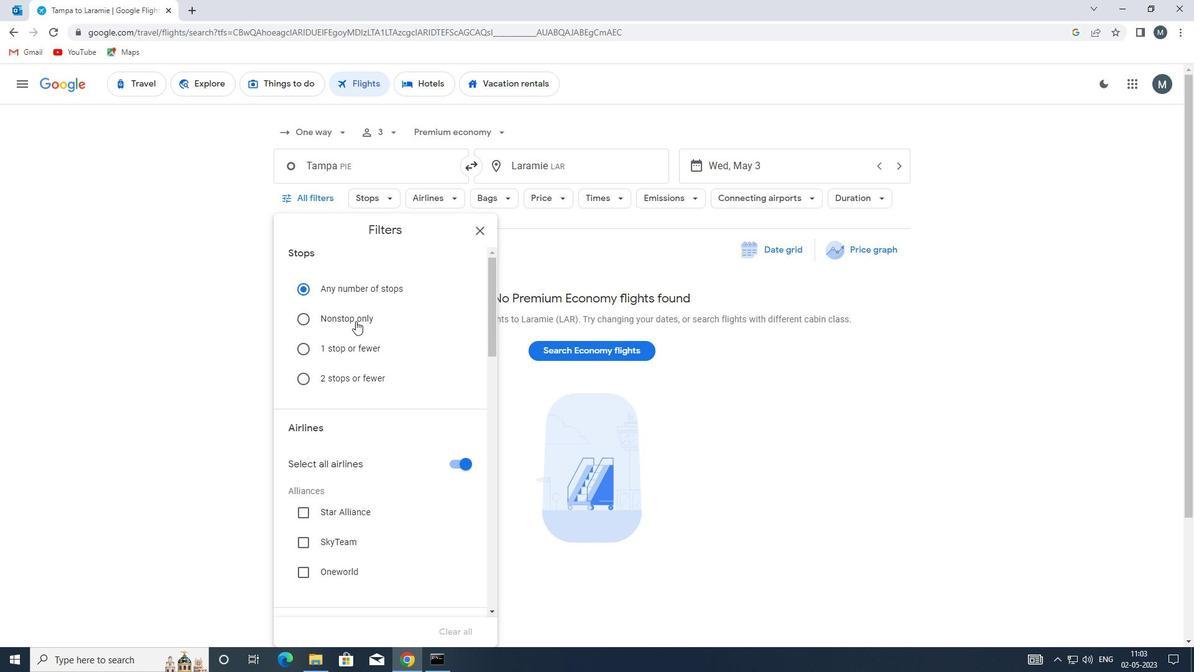 
Action: Mouse moved to (467, 336)
Screenshot: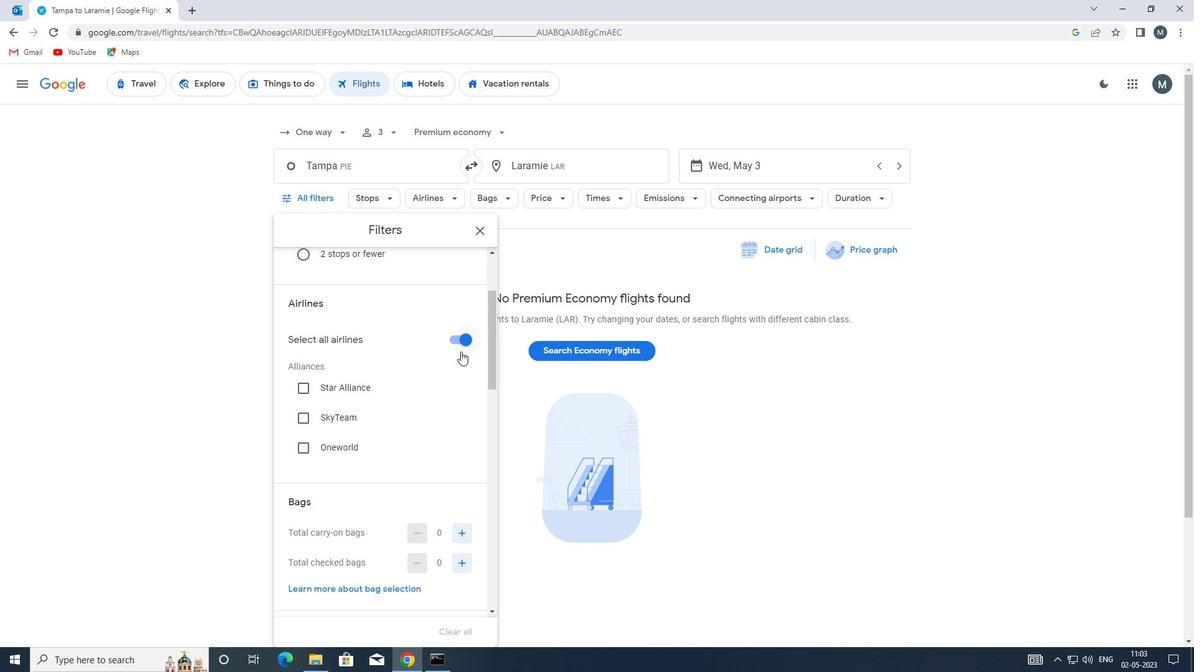 
Action: Mouse pressed left at (467, 336)
Screenshot: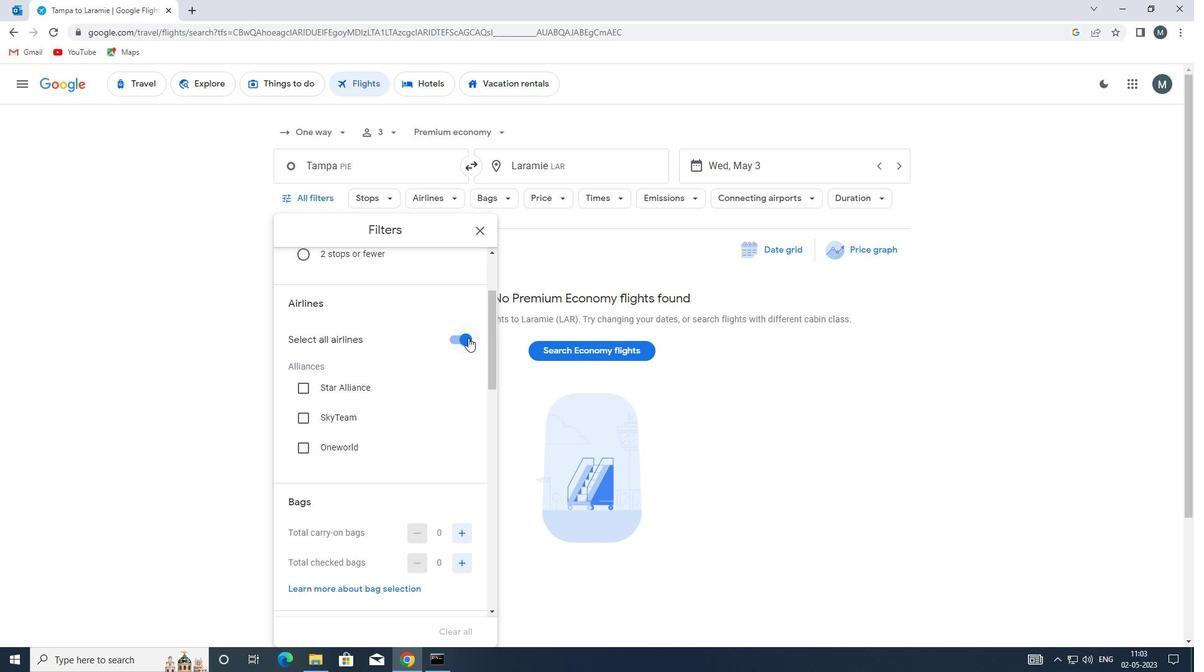 
Action: Mouse moved to (410, 378)
Screenshot: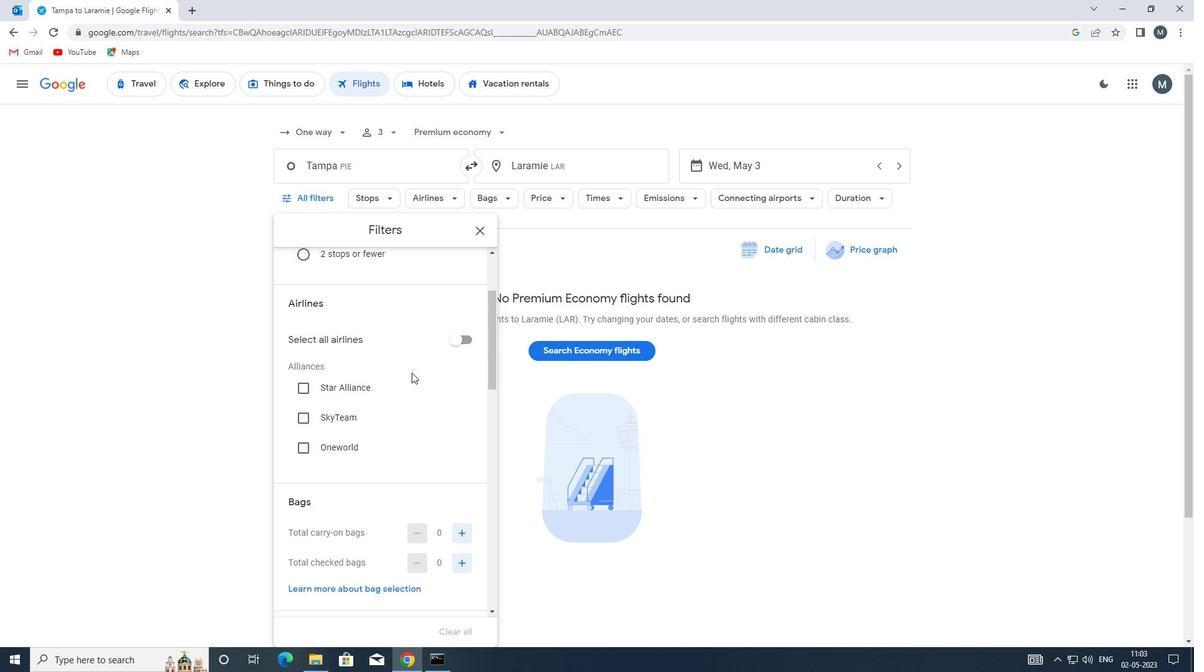 
Action: Mouse scrolled (410, 377) with delta (0, 0)
Screenshot: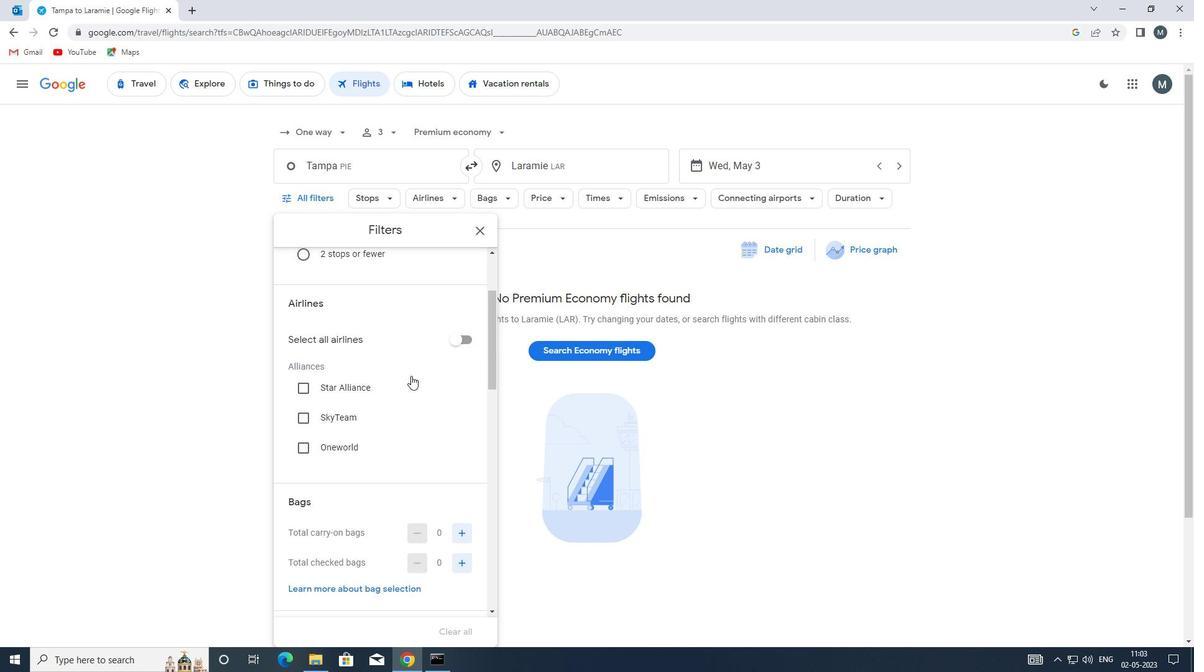 
Action: Mouse moved to (327, 372)
Screenshot: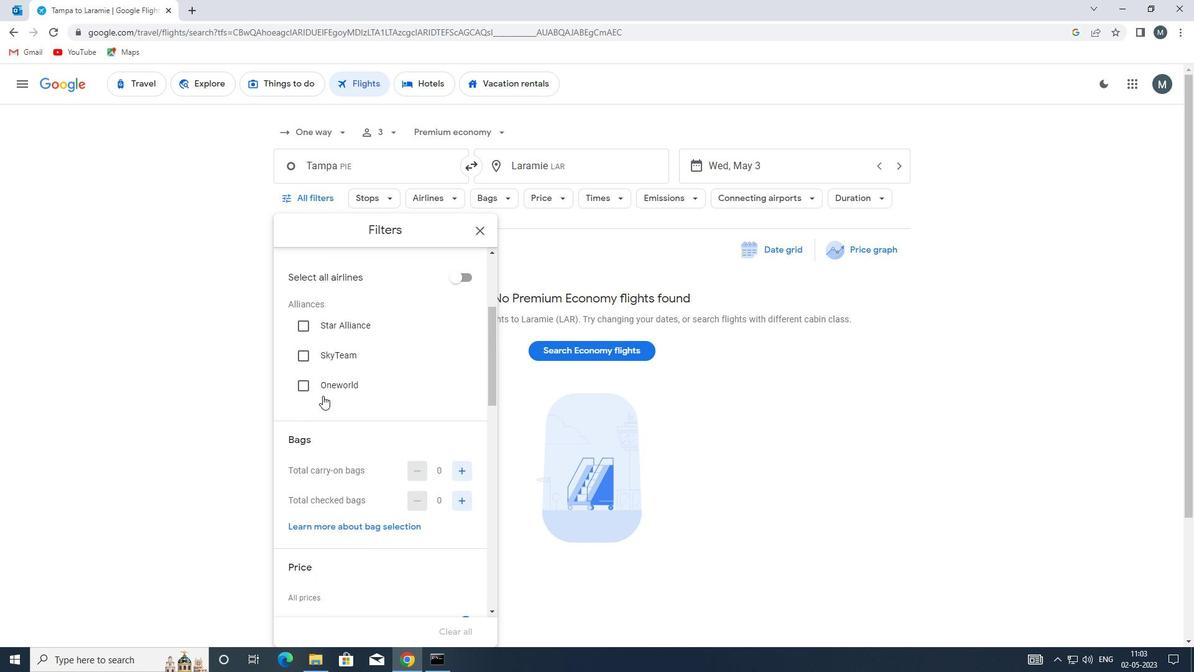 
Action: Mouse scrolled (327, 373) with delta (0, 0)
Screenshot: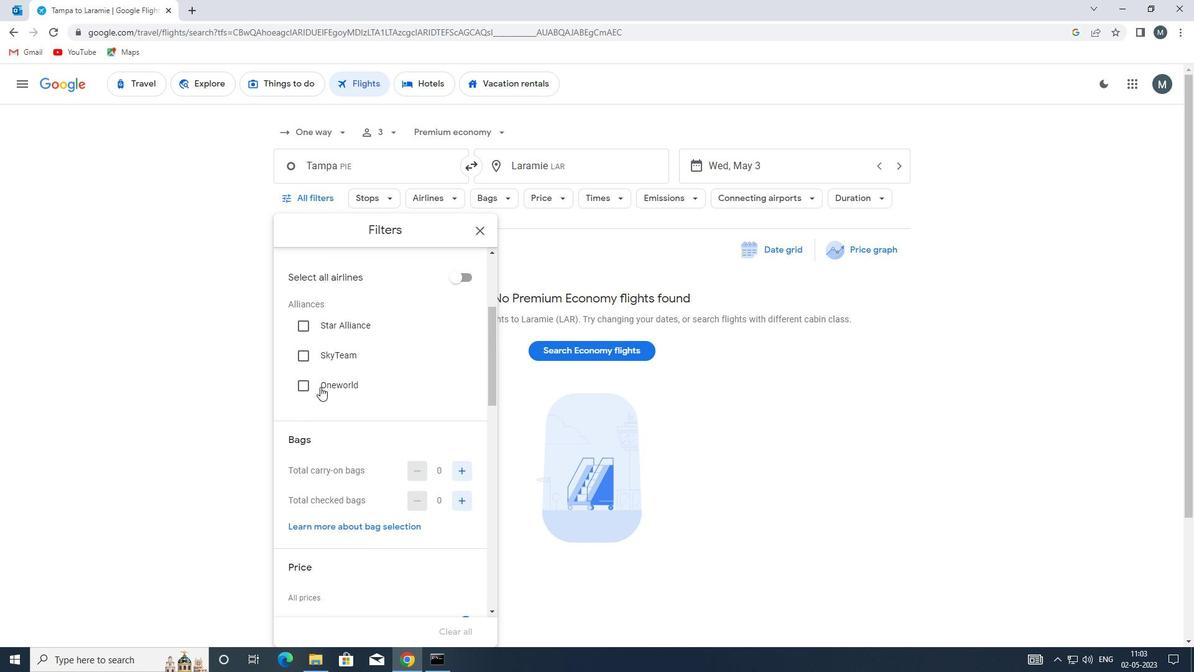 
Action: Mouse moved to (329, 372)
Screenshot: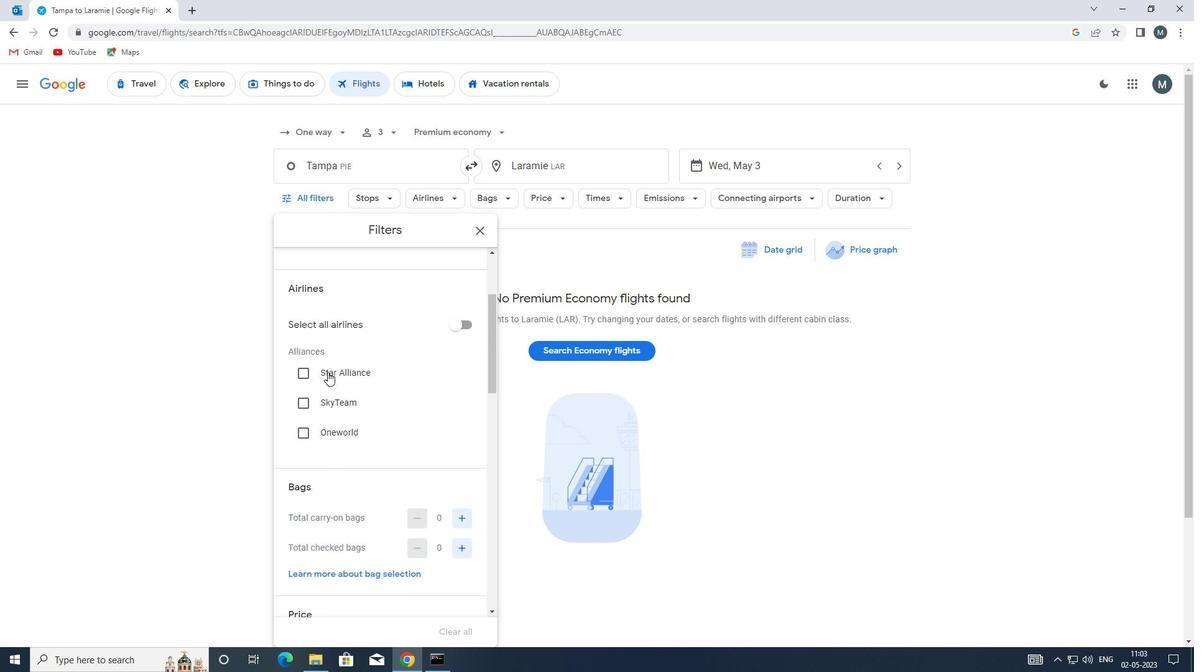 
Action: Mouse scrolled (329, 371) with delta (0, 0)
Screenshot: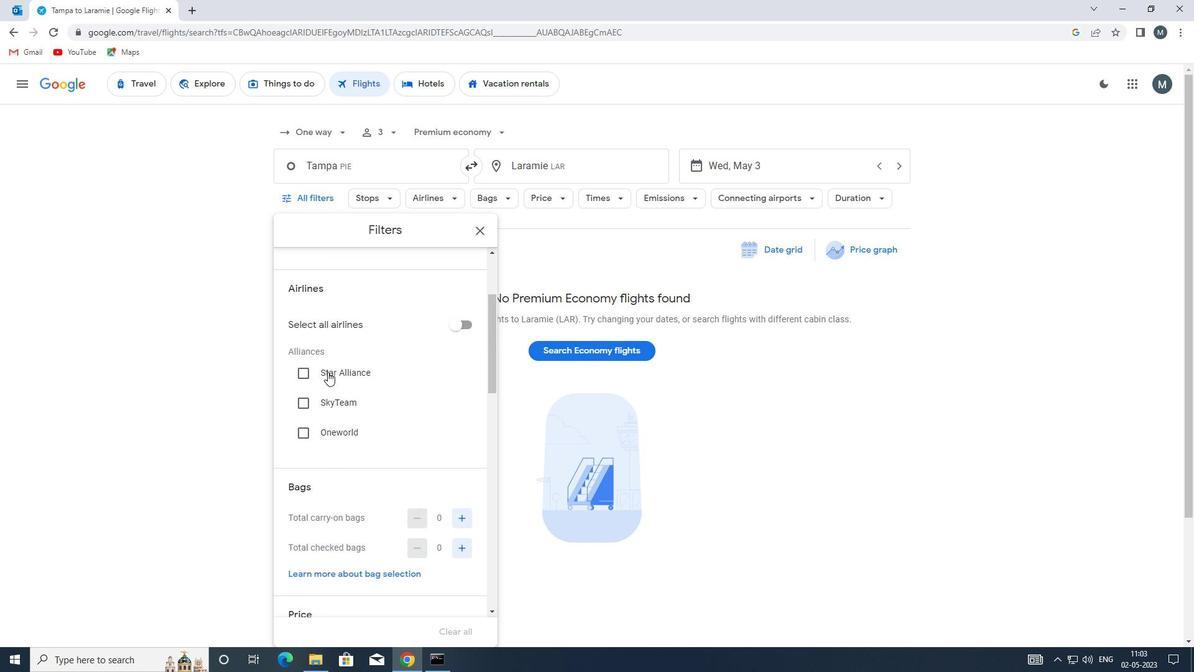 
Action: Mouse moved to (331, 374)
Screenshot: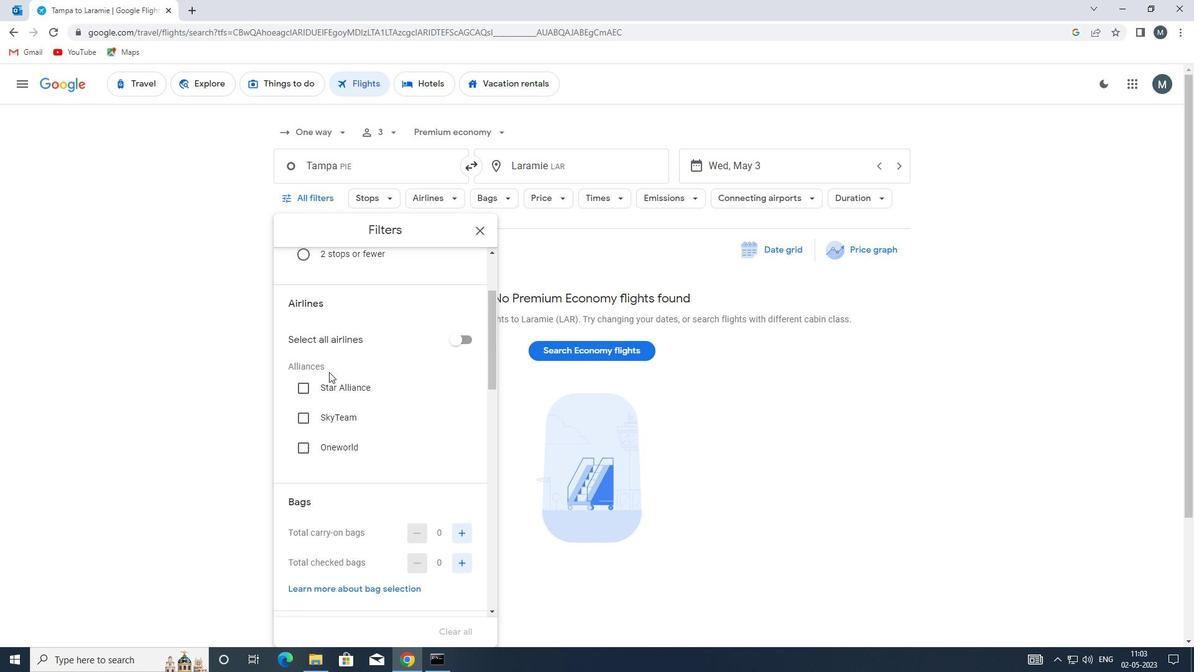 
Action: Mouse scrolled (331, 373) with delta (0, 0)
Screenshot: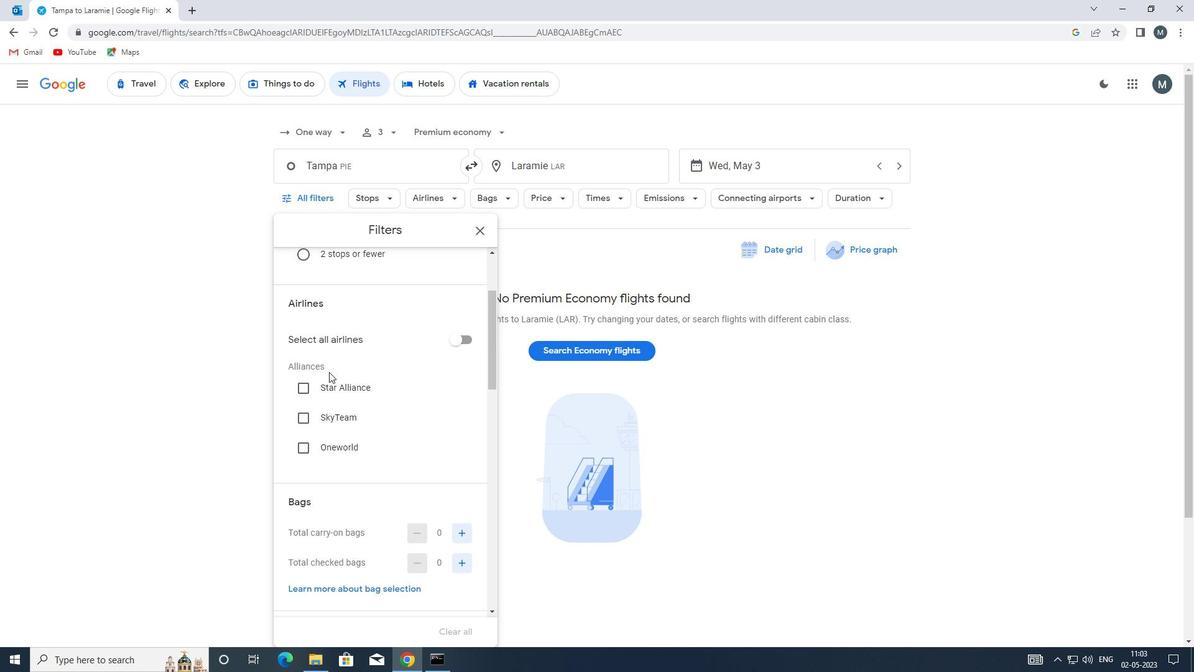 
Action: Mouse moved to (380, 388)
Screenshot: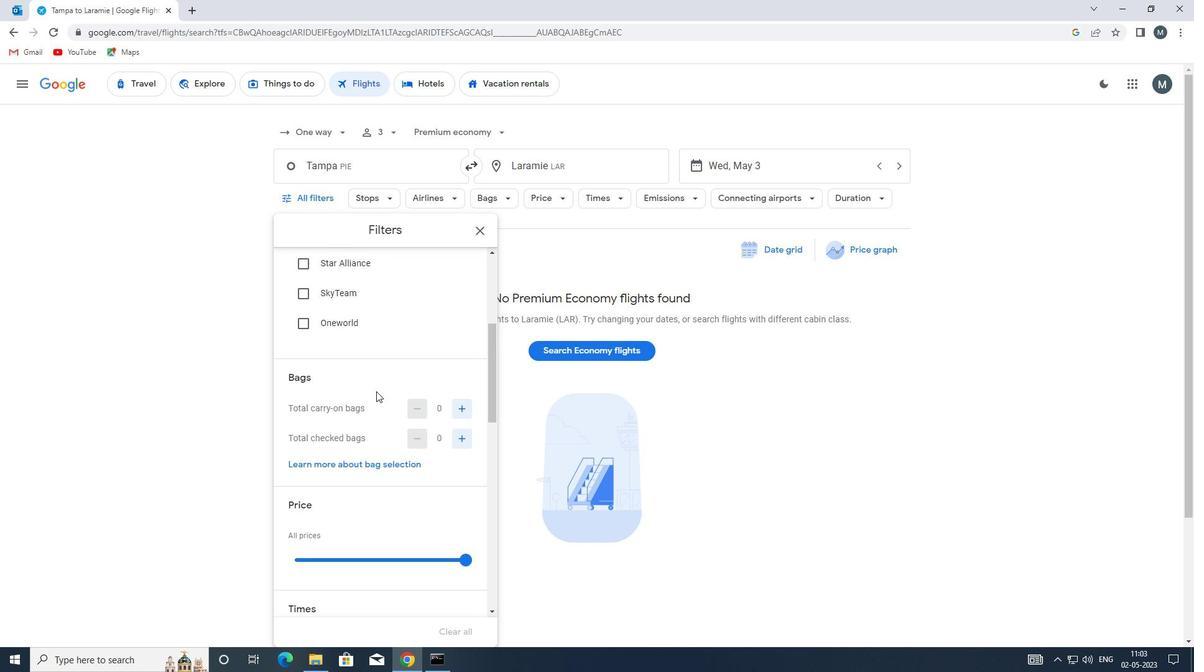 
Action: Mouse scrolled (380, 388) with delta (0, 0)
Screenshot: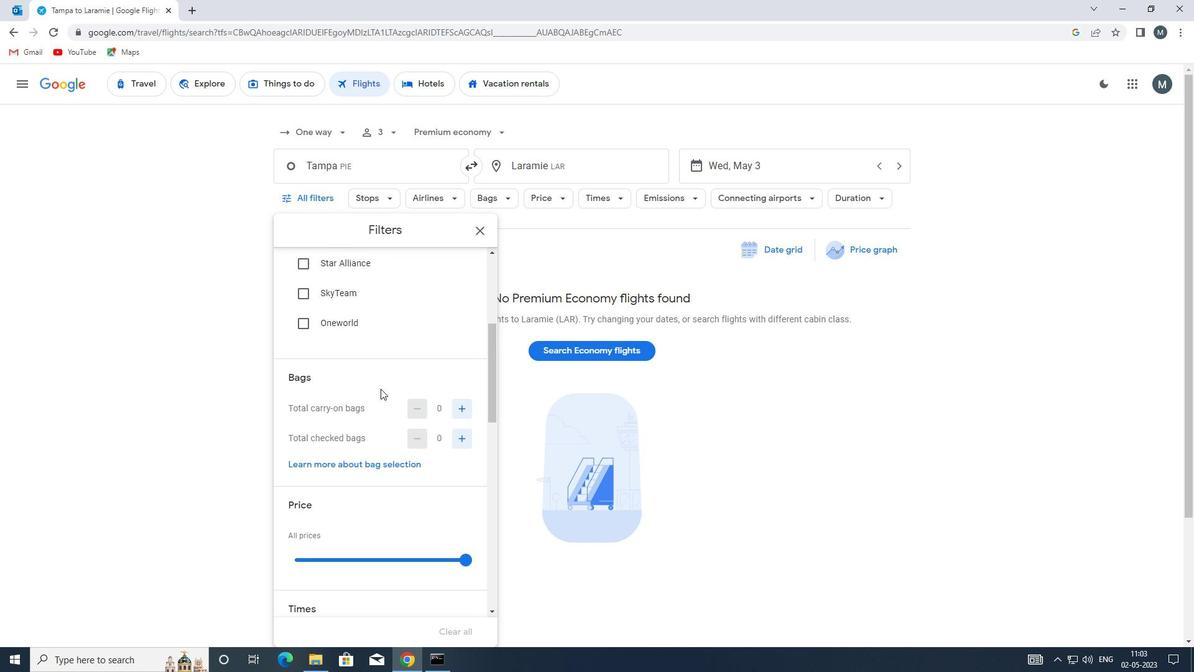 
Action: Mouse moved to (462, 374)
Screenshot: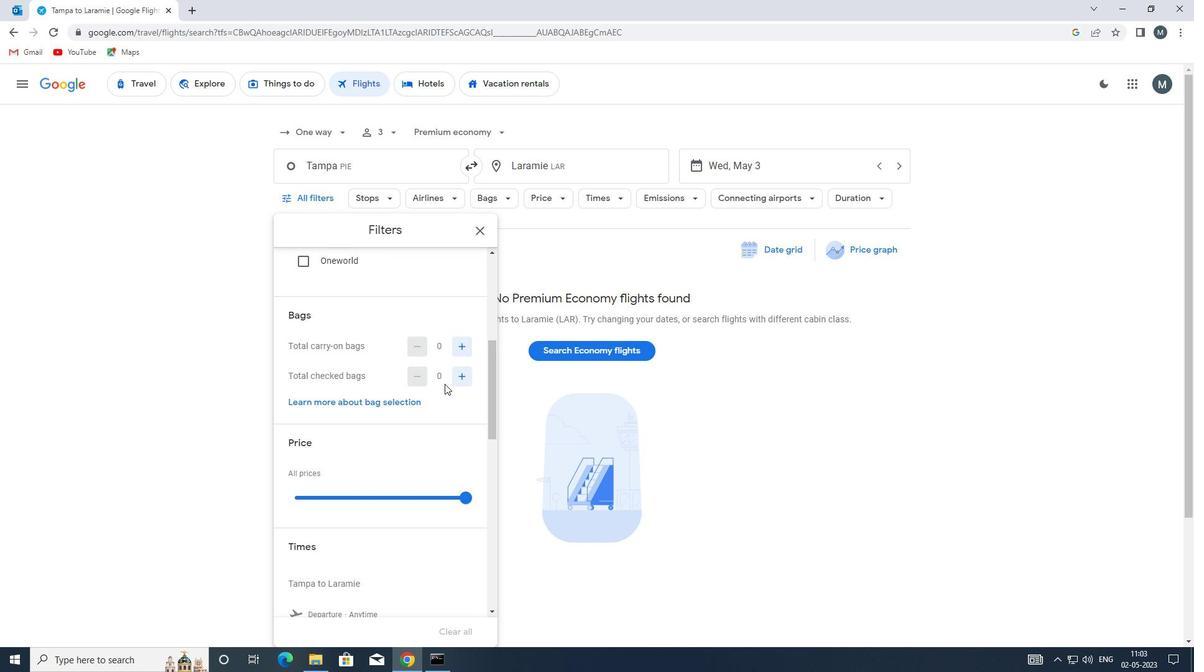 
Action: Mouse pressed left at (462, 374)
Screenshot: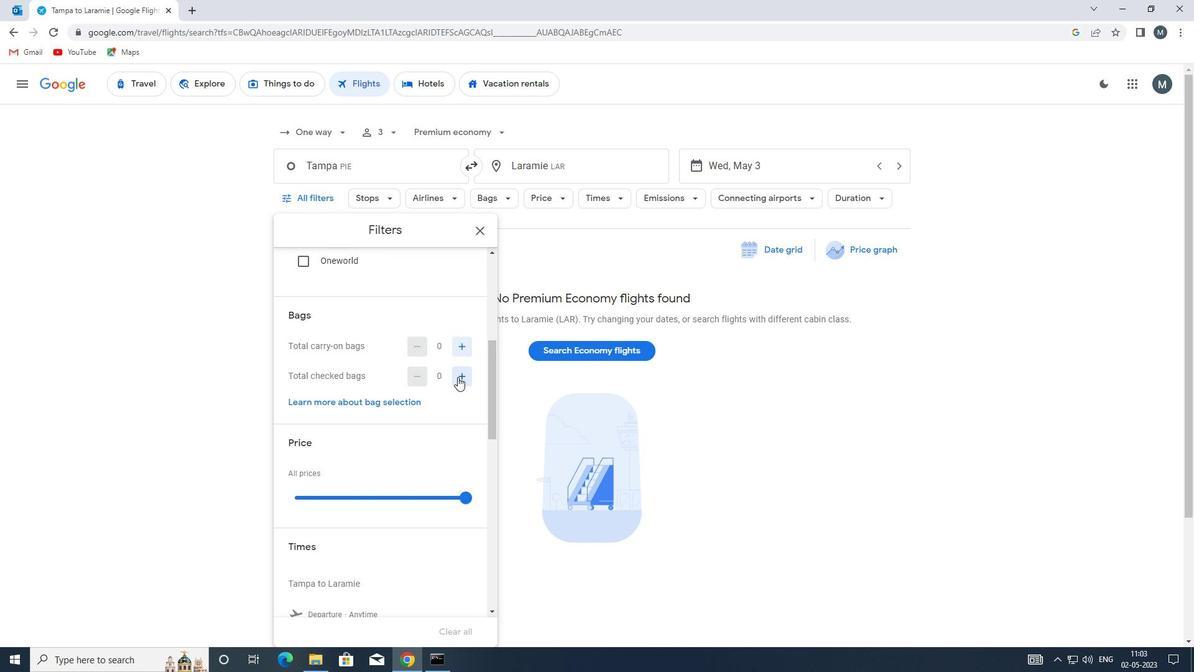 
Action: Mouse pressed left at (462, 374)
Screenshot: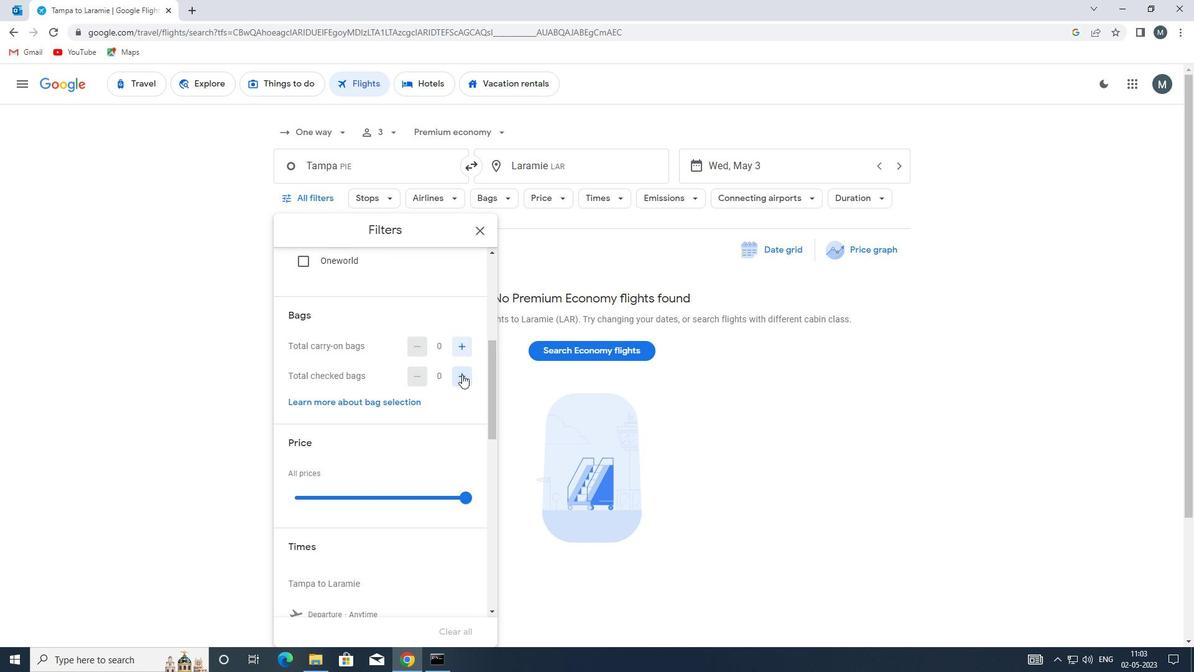 
Action: Mouse moved to (428, 397)
Screenshot: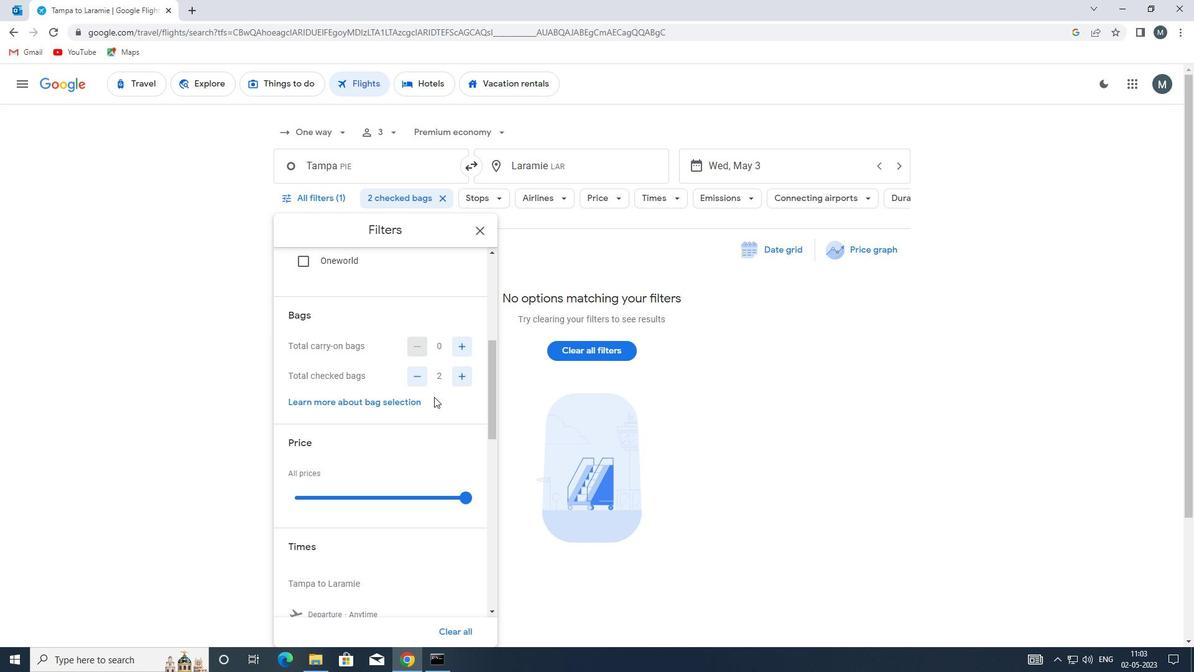 
Action: Mouse scrolled (428, 396) with delta (0, 0)
Screenshot: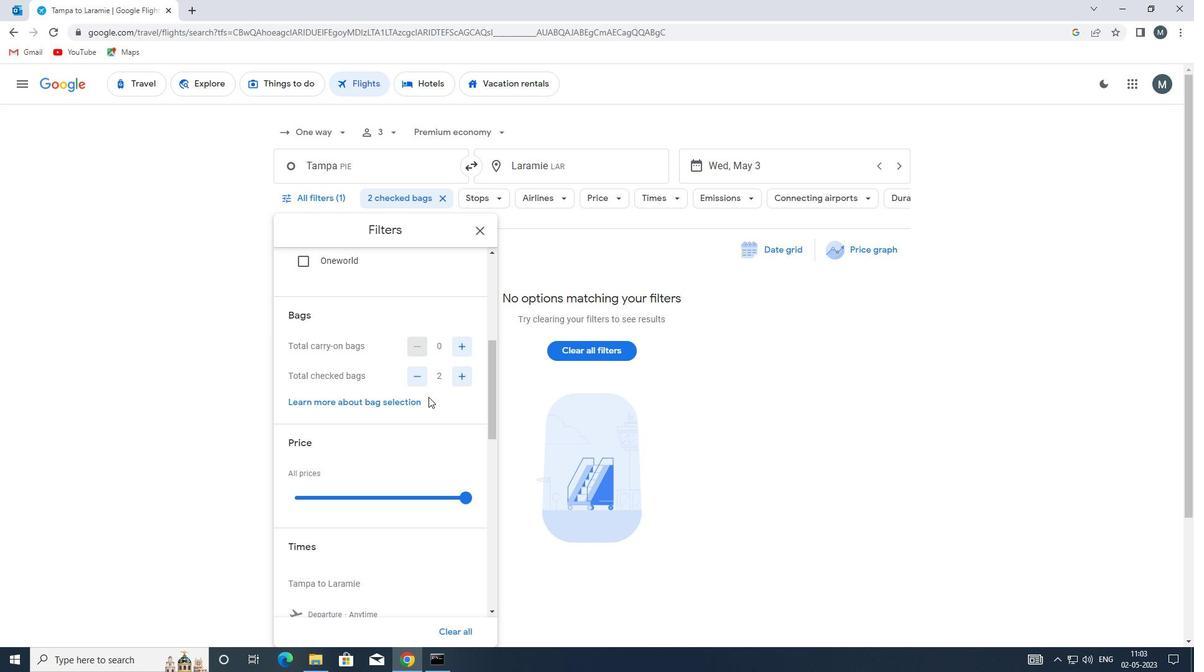 
Action: Mouse moved to (422, 395)
Screenshot: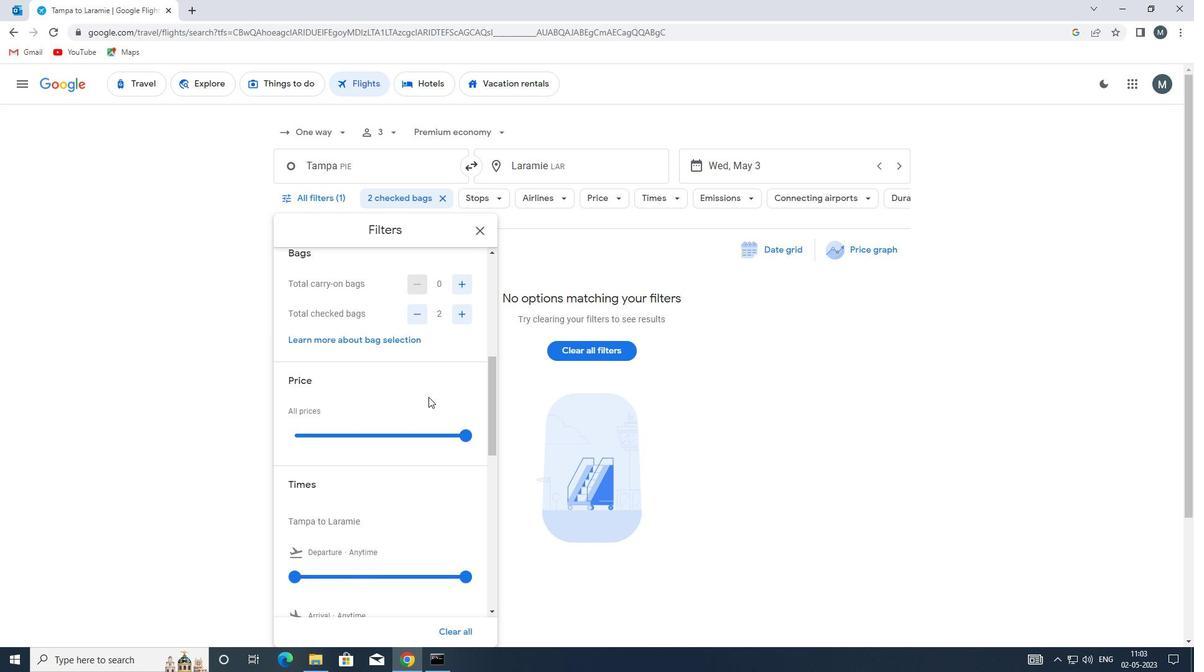 
Action: Mouse scrolled (422, 394) with delta (0, 0)
Screenshot: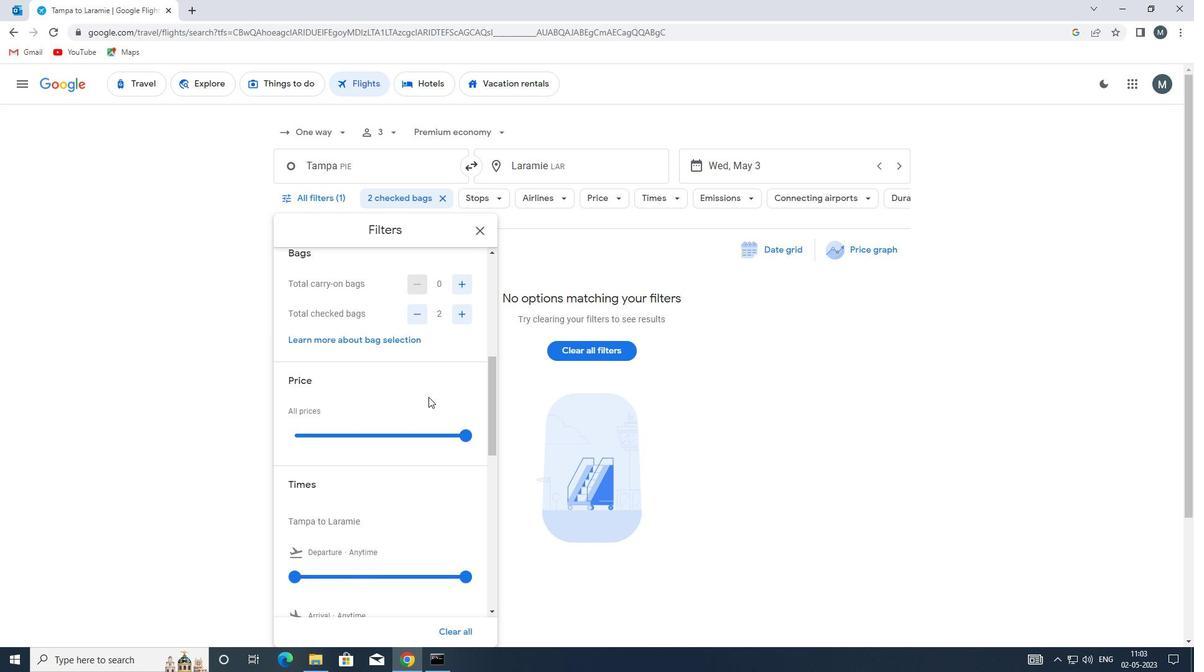 
Action: Mouse moved to (416, 395)
Screenshot: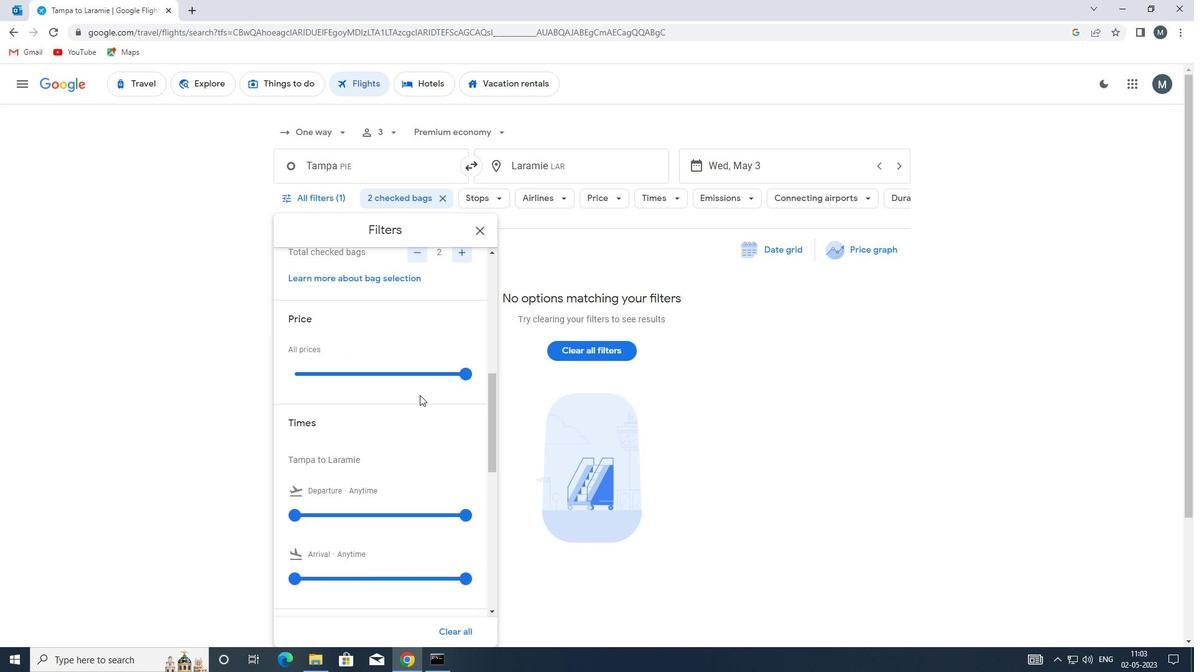 
Action: Mouse scrolled (416, 394) with delta (0, 0)
Screenshot: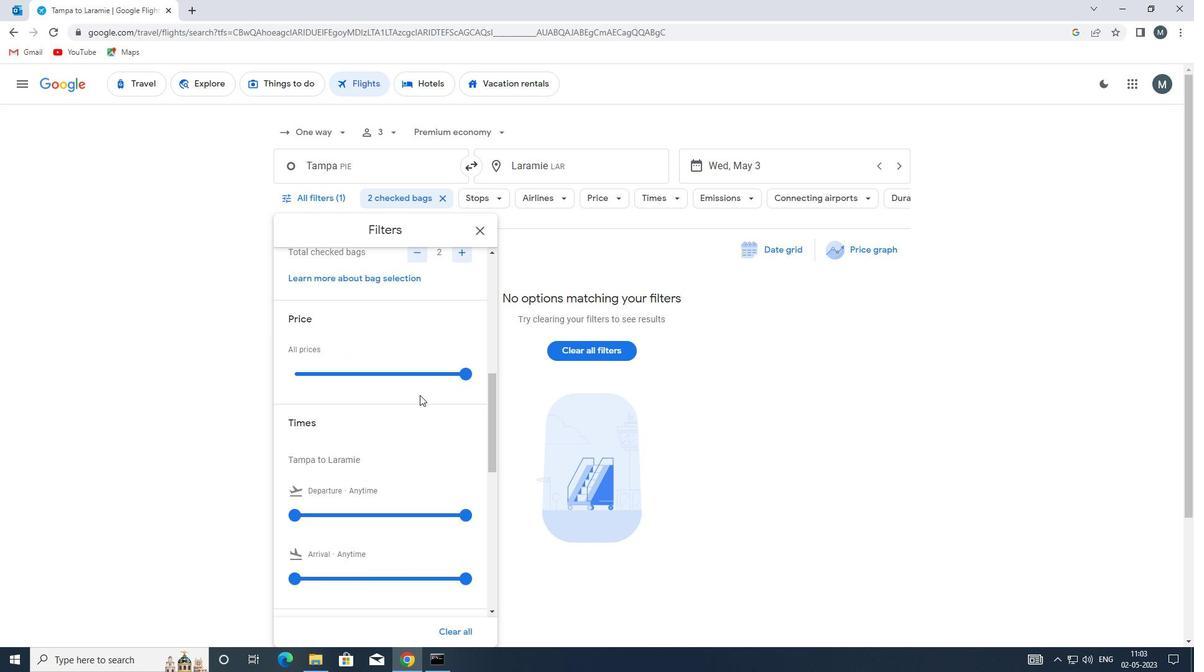 
Action: Mouse moved to (293, 453)
Screenshot: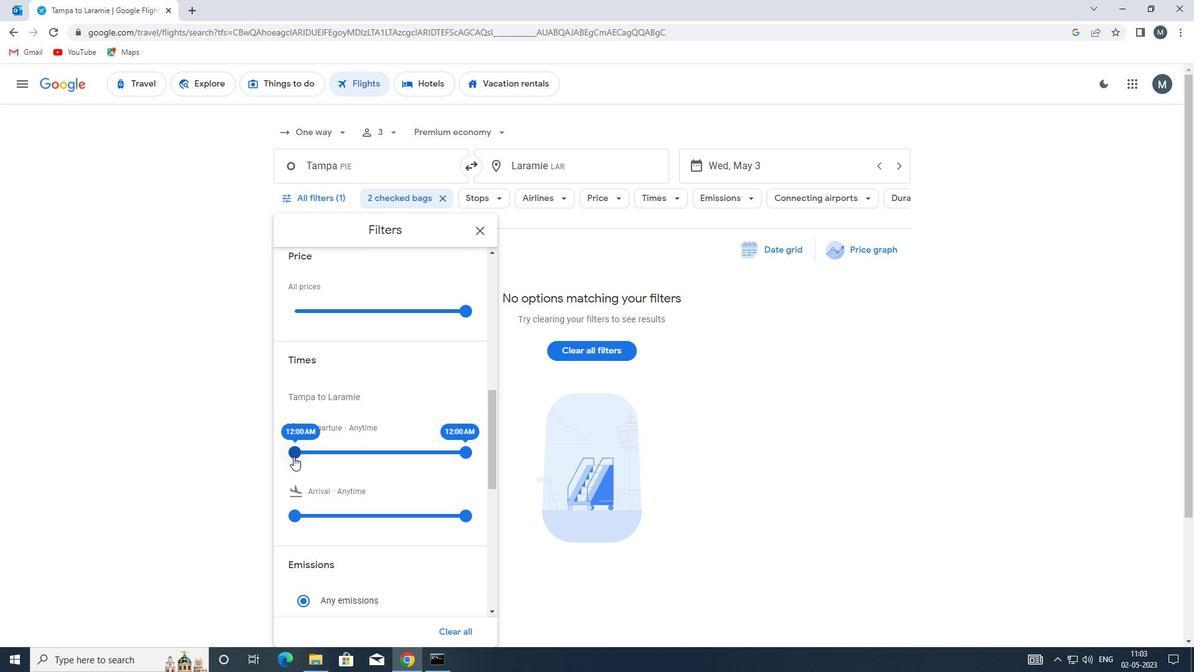
Action: Mouse pressed left at (293, 453)
Screenshot: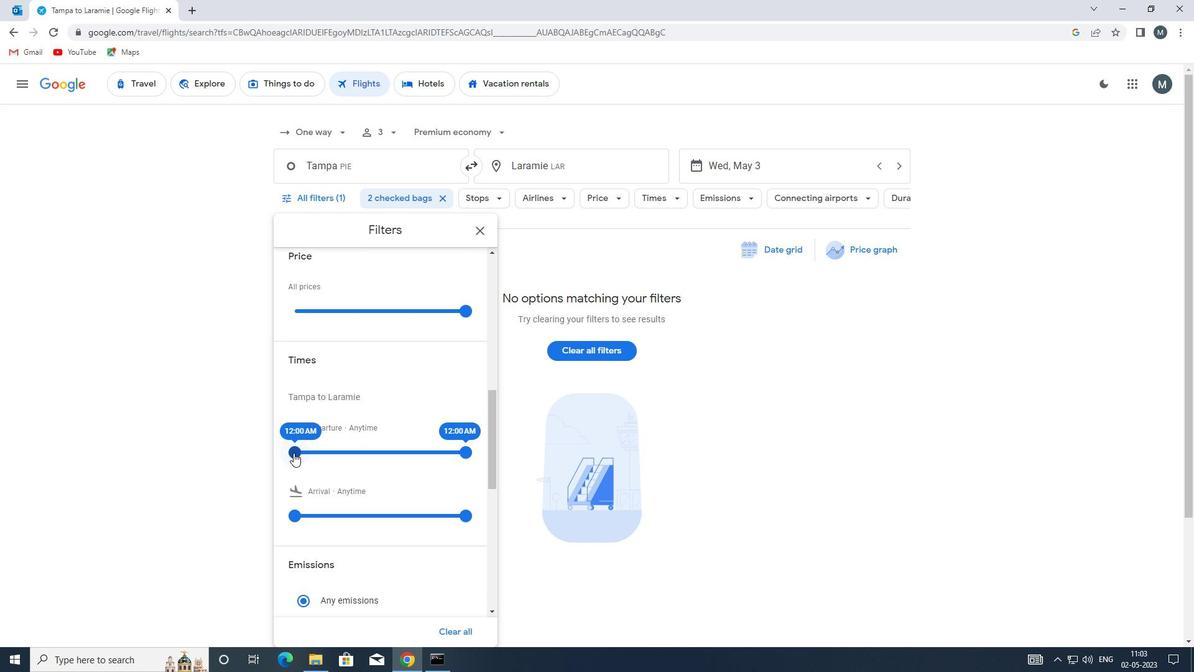 
Action: Mouse moved to (464, 445)
Screenshot: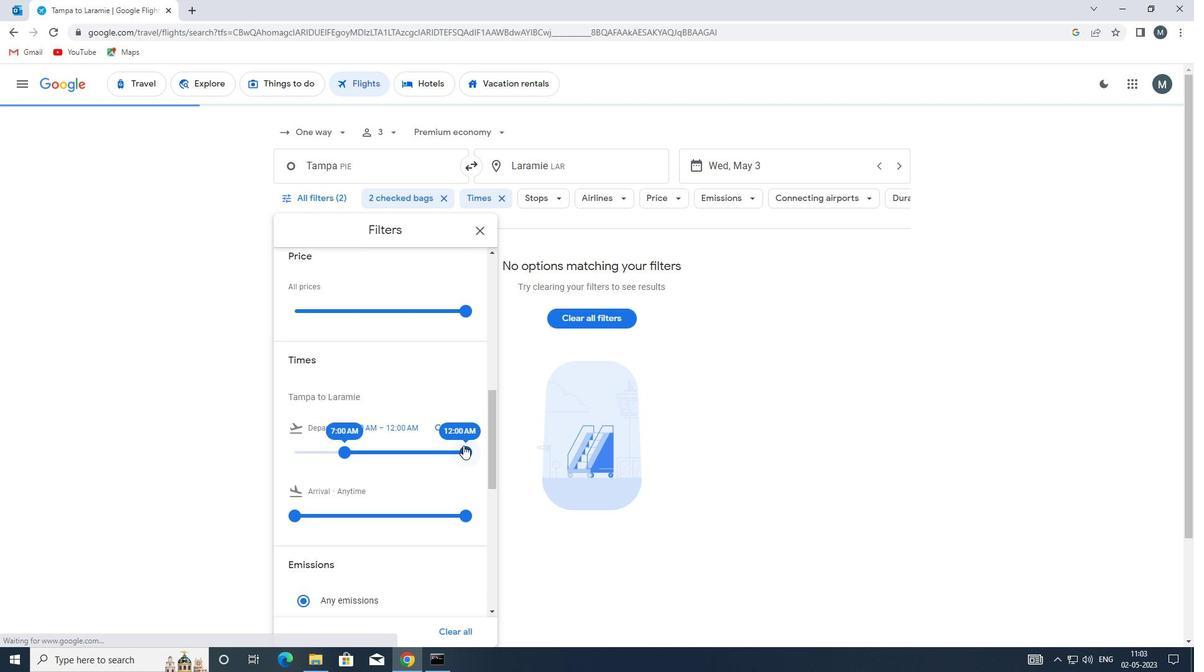 
Action: Mouse pressed left at (464, 445)
Screenshot: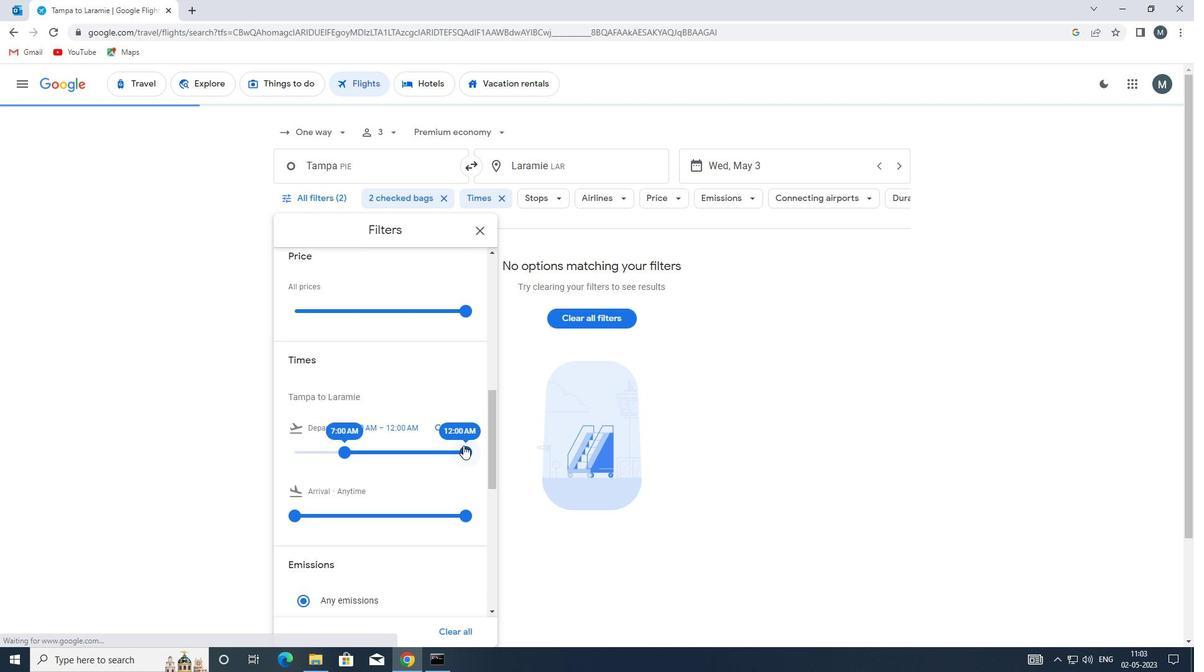 
Action: Mouse moved to (368, 433)
Screenshot: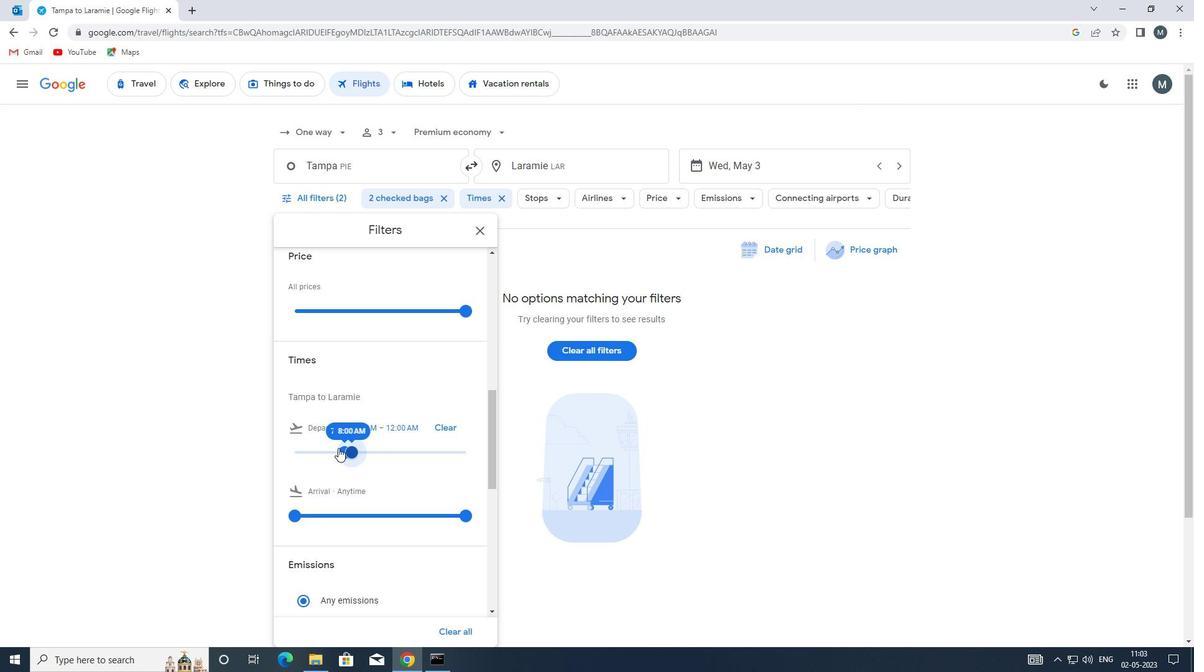 
Action: Mouse scrolled (368, 433) with delta (0, 0)
Screenshot: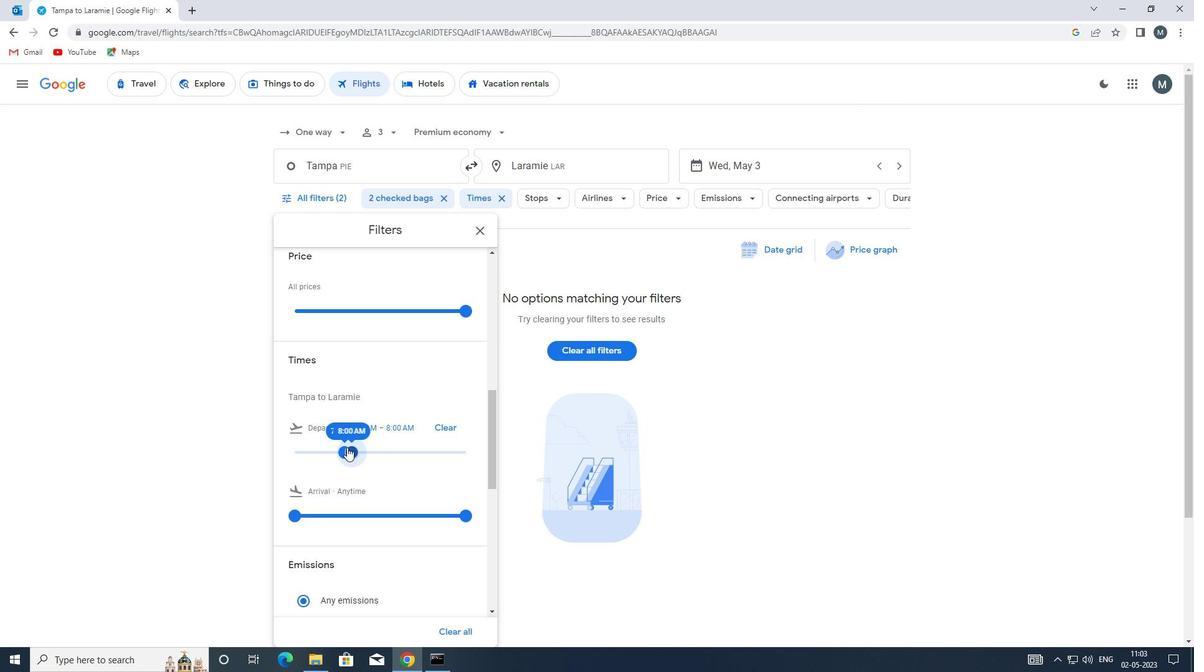 
Action: Mouse scrolled (368, 433) with delta (0, 0)
Screenshot: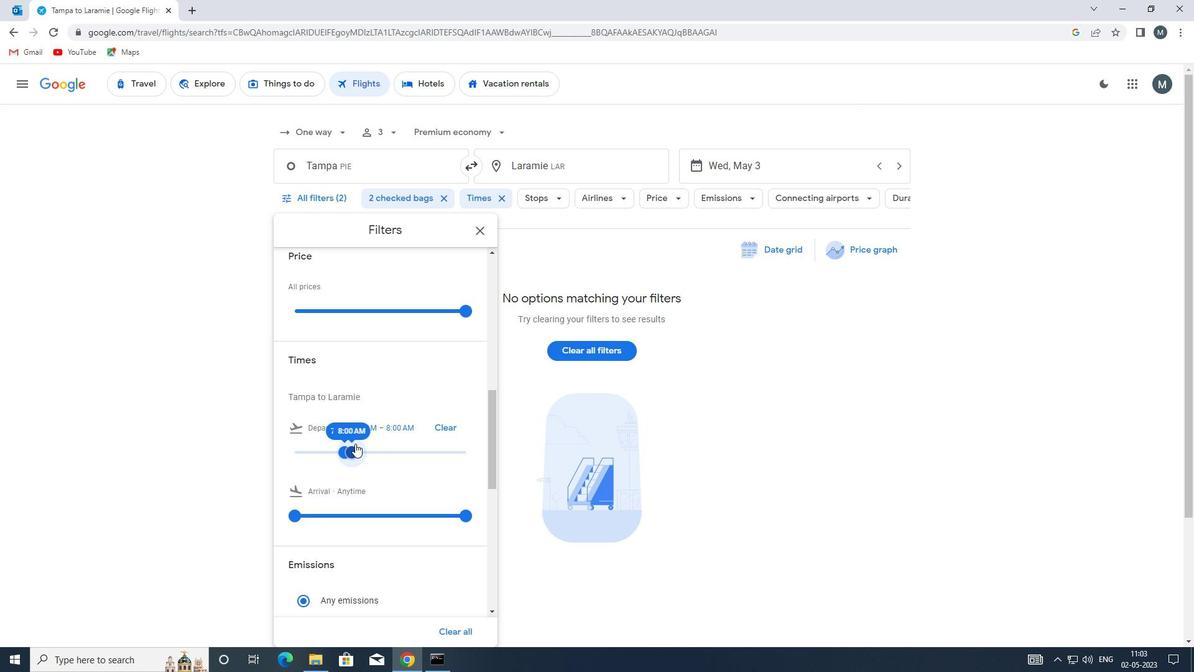 
Action: Mouse scrolled (368, 433) with delta (0, 0)
Screenshot: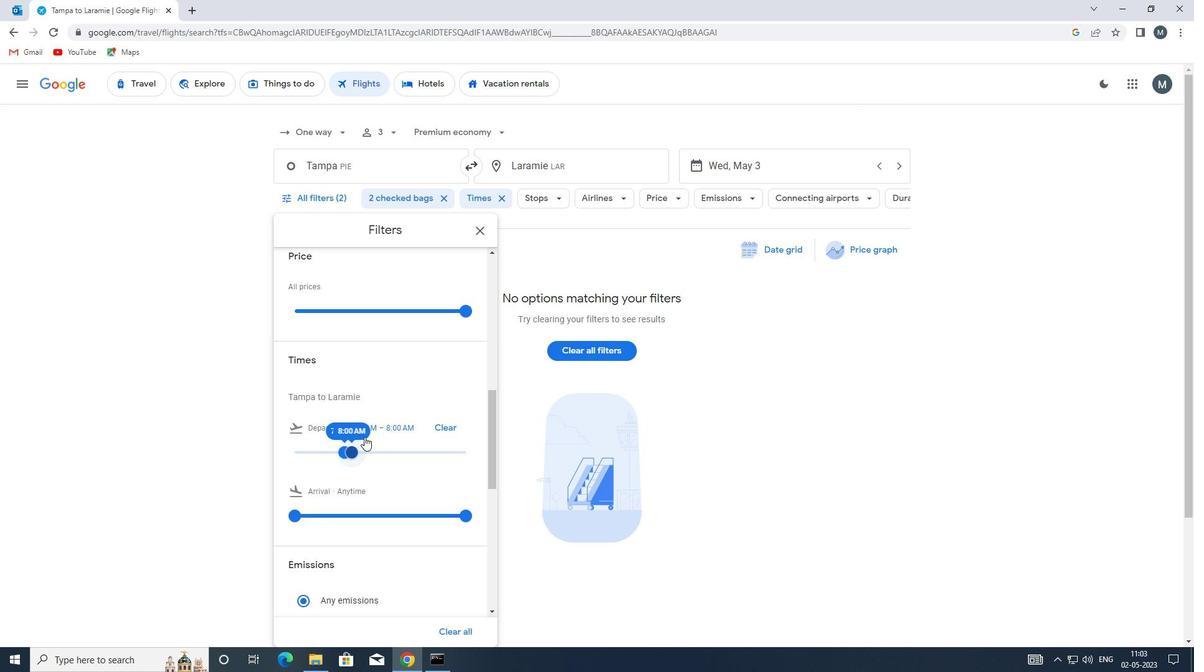 
Action: Mouse moved to (481, 230)
Screenshot: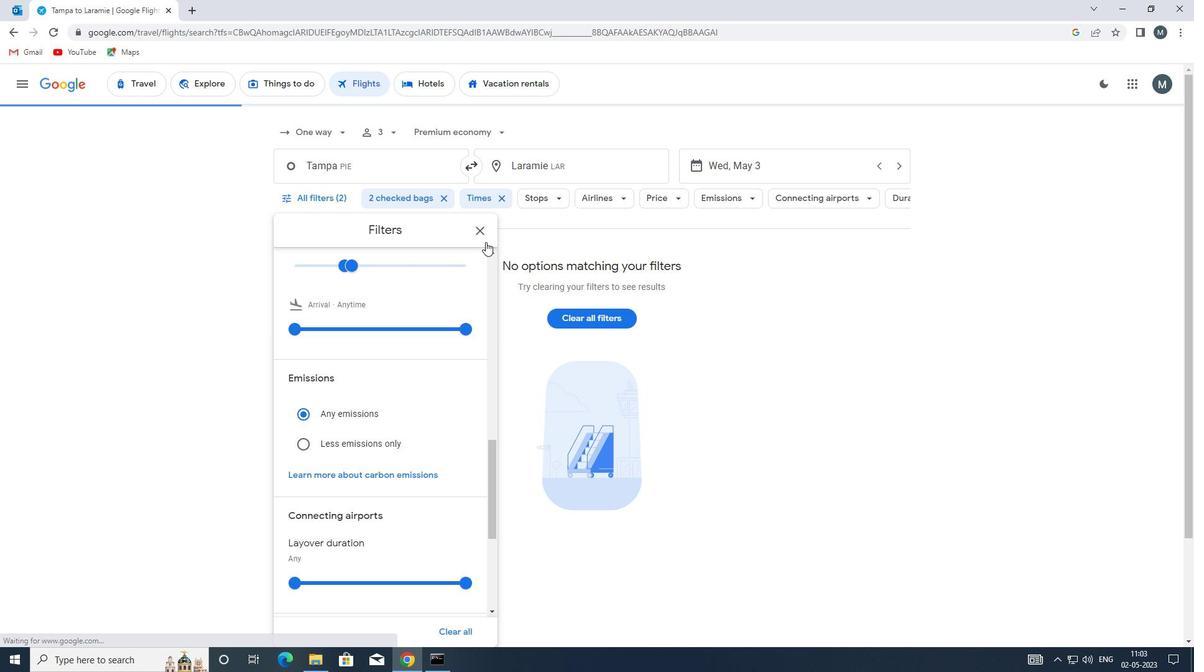 
Action: Mouse pressed left at (481, 230)
Screenshot: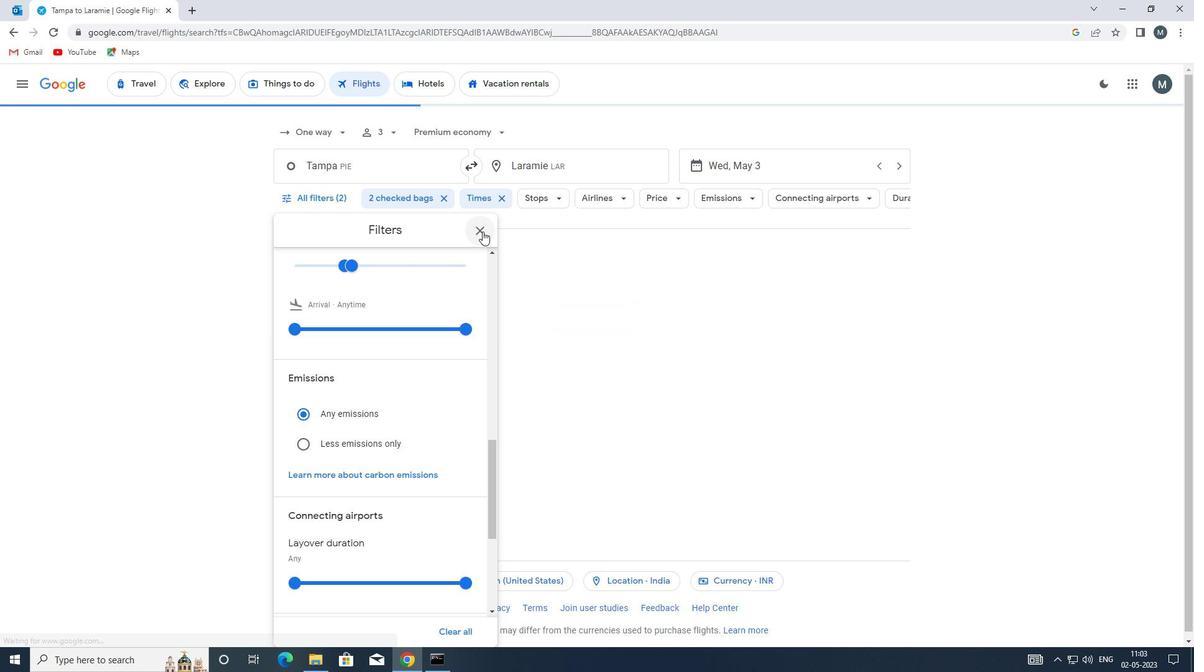 
